 Task: Find connections with filter location Mangalore with filter topic #Selfhelpwith filter profile language Spanish with filter current company TUV India Pvt. Ltd. with filter school Vidyalankar Institute Of Technology with filter industry Retail Pharmacies with filter service category Mortgage Lending with filter keywords title Chemist
Action: Mouse moved to (471, 69)
Screenshot: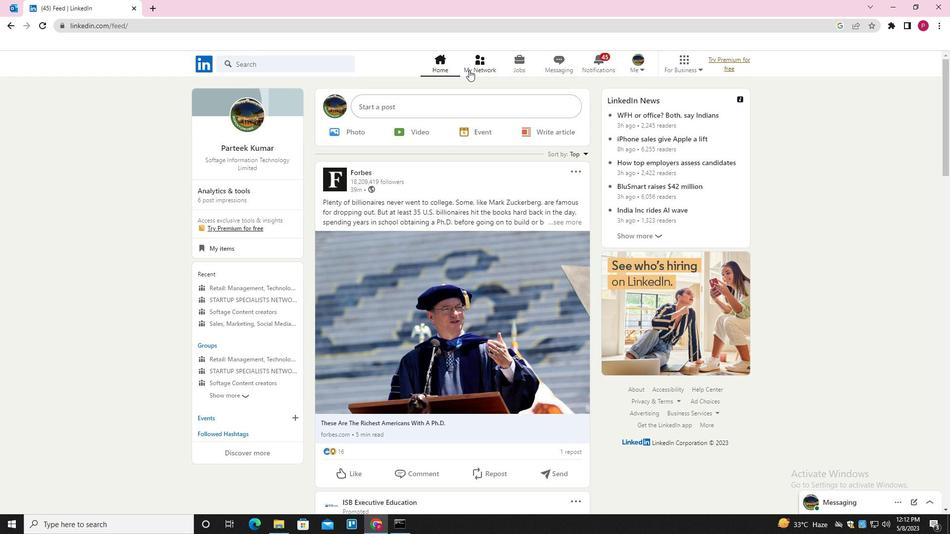 
Action: Mouse pressed left at (471, 69)
Screenshot: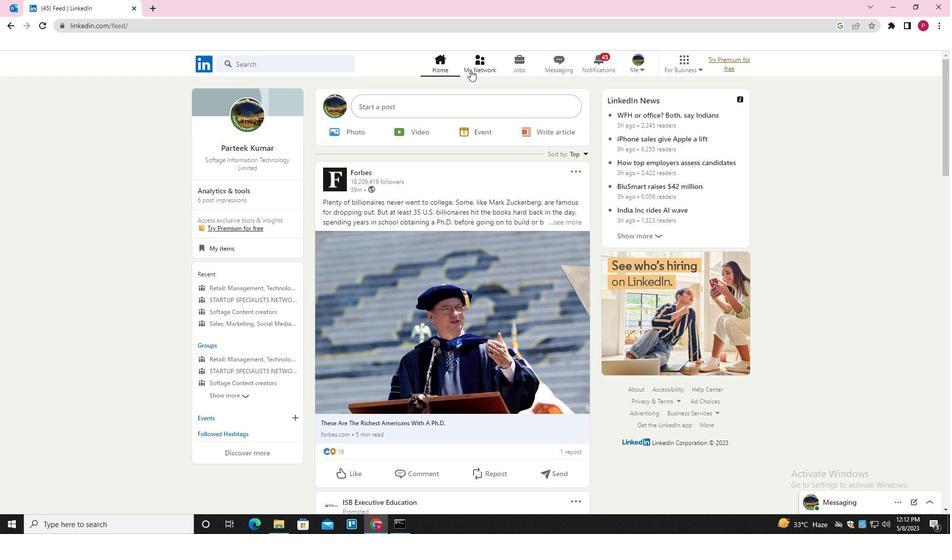 
Action: Mouse moved to (312, 115)
Screenshot: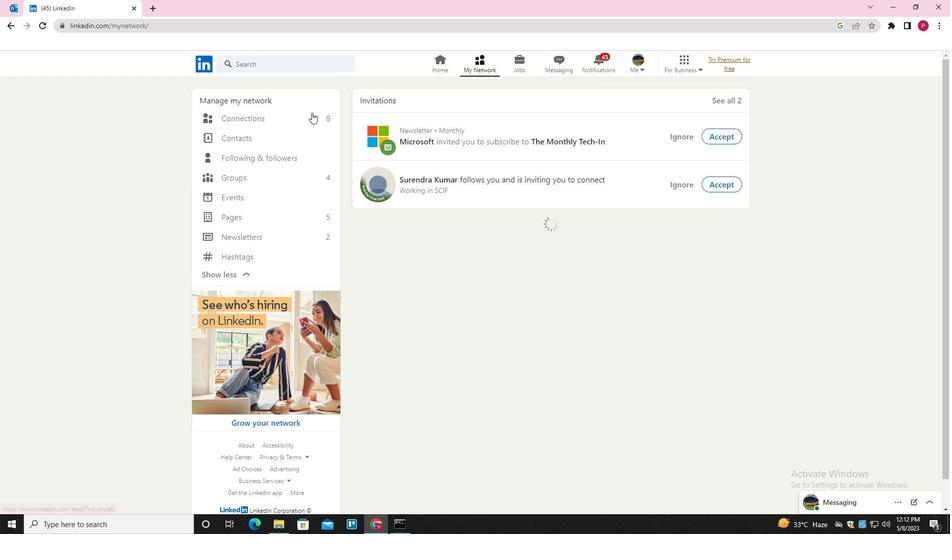 
Action: Mouse pressed left at (312, 115)
Screenshot: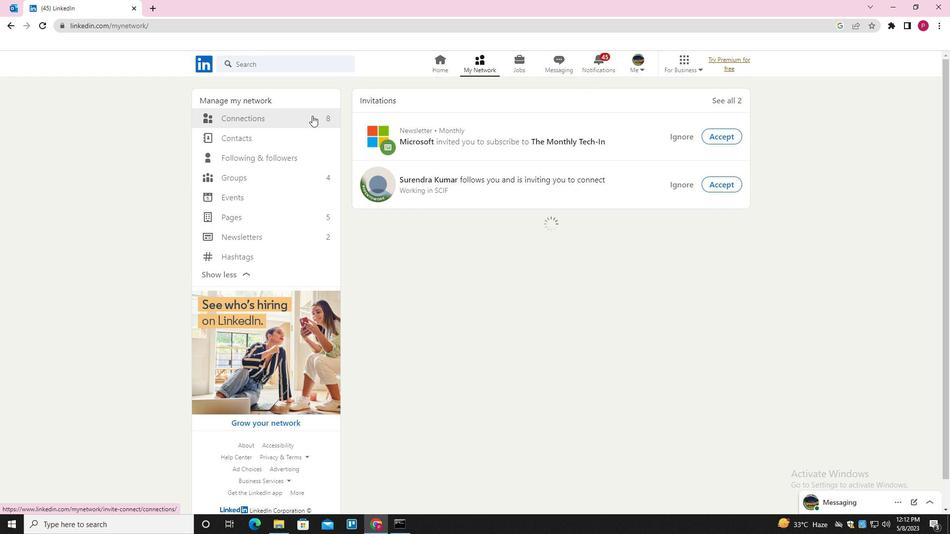 
Action: Mouse moved to (554, 120)
Screenshot: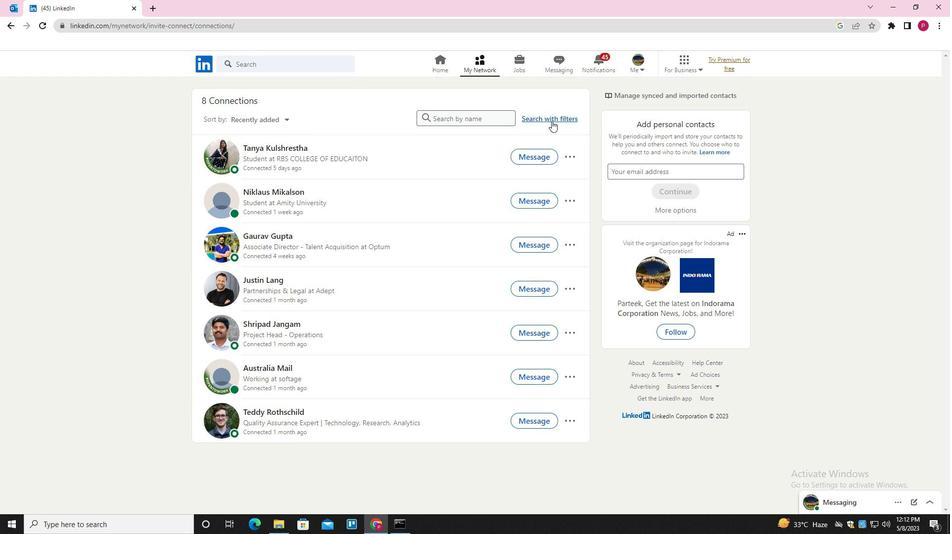 
Action: Mouse pressed left at (554, 120)
Screenshot: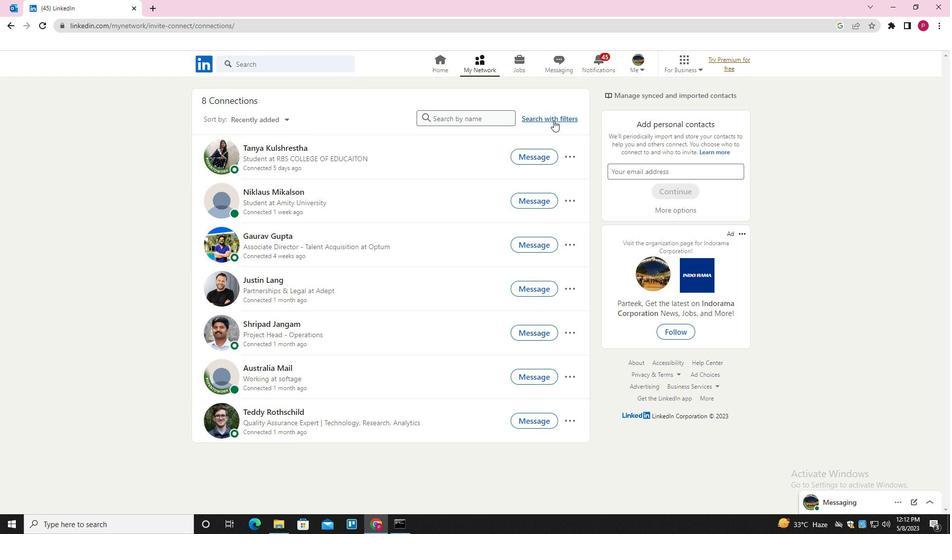 
Action: Mouse moved to (504, 92)
Screenshot: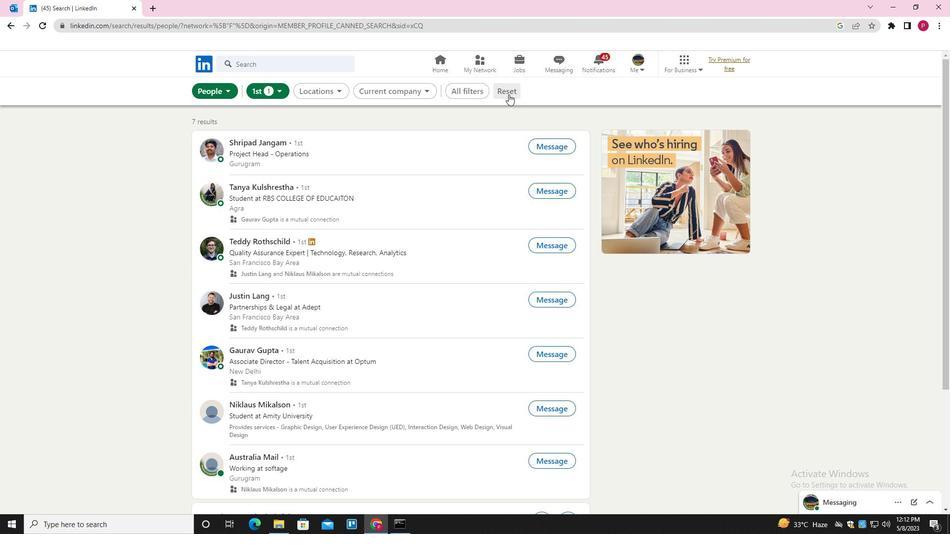 
Action: Mouse pressed left at (504, 92)
Screenshot: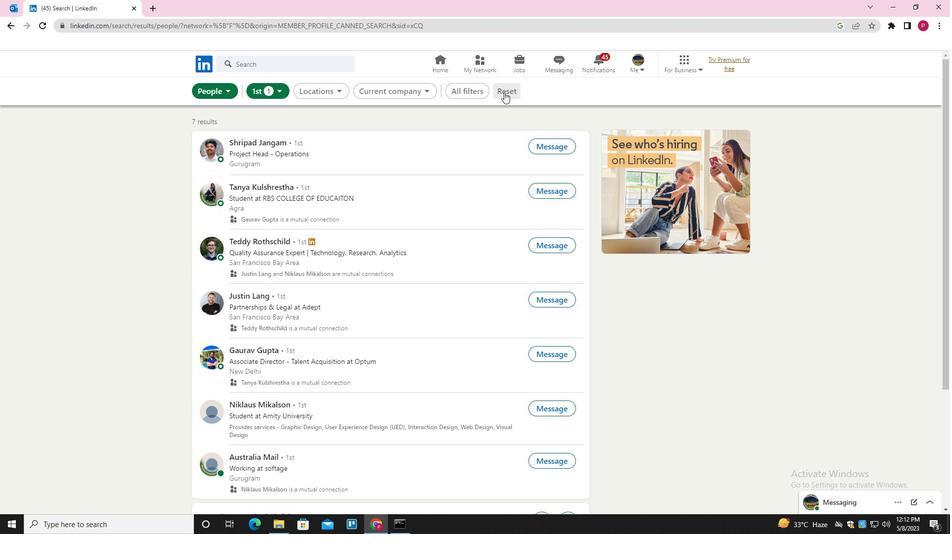 
Action: Mouse moved to (489, 92)
Screenshot: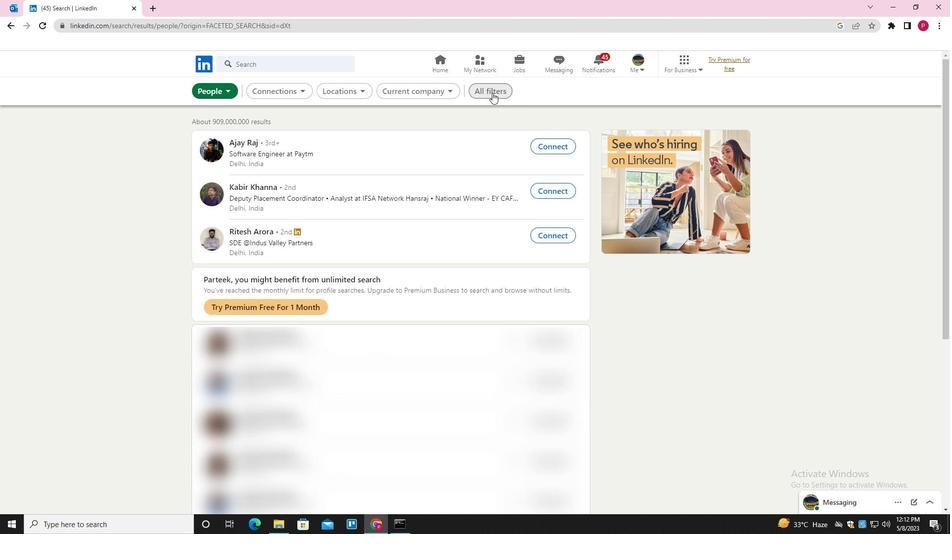 
Action: Mouse pressed left at (489, 92)
Screenshot: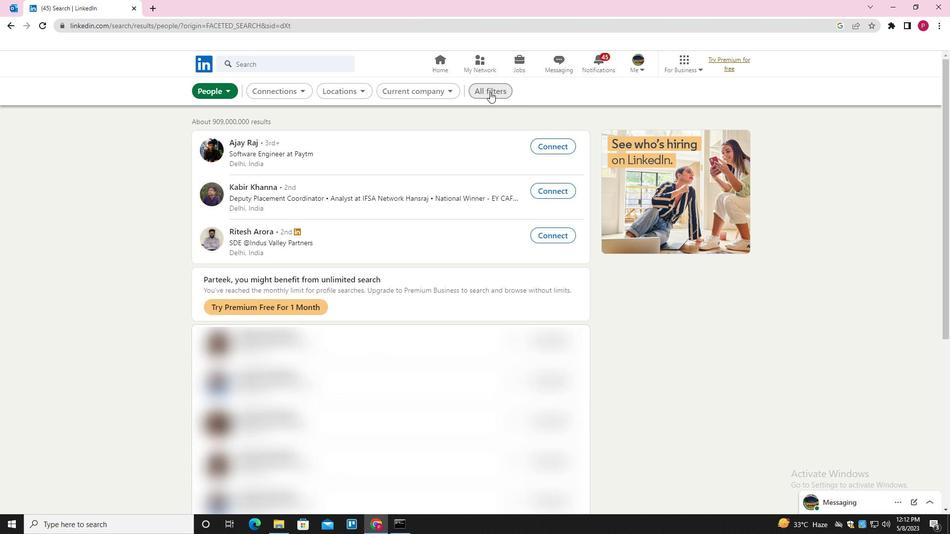 
Action: Mouse moved to (818, 255)
Screenshot: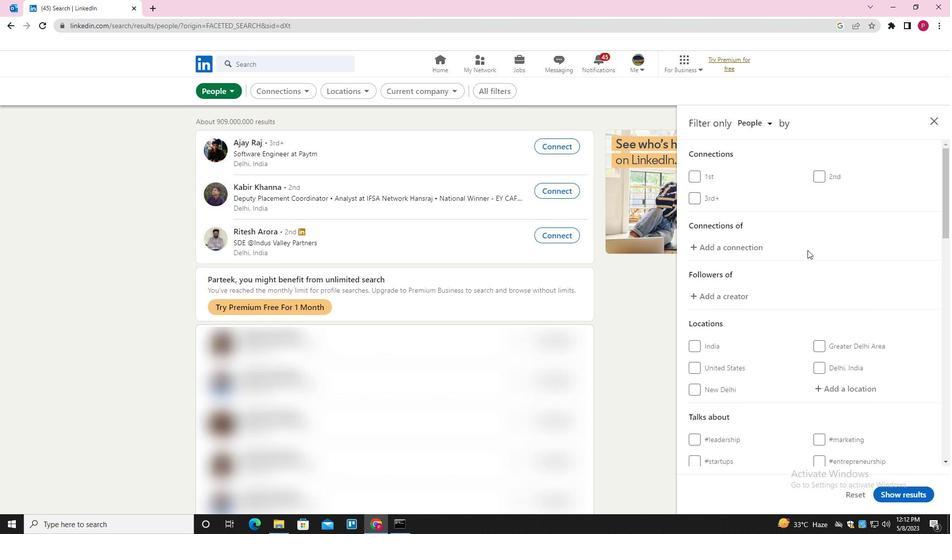 
Action: Mouse scrolled (818, 254) with delta (0, 0)
Screenshot: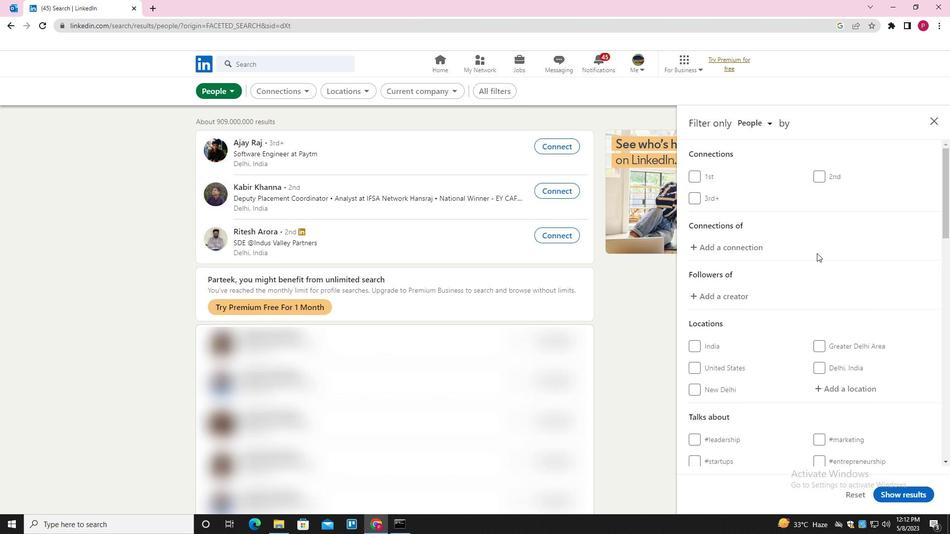 
Action: Mouse moved to (818, 256)
Screenshot: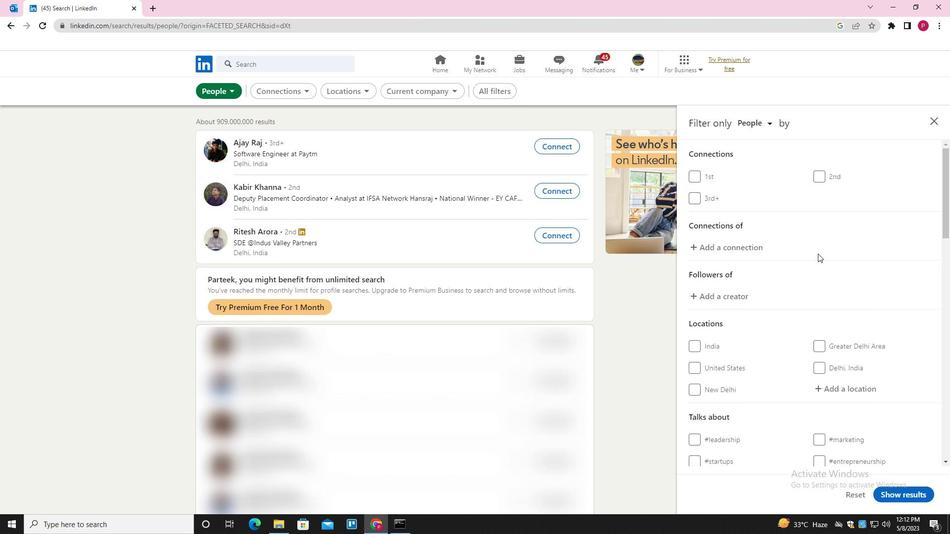 
Action: Mouse scrolled (818, 255) with delta (0, 0)
Screenshot: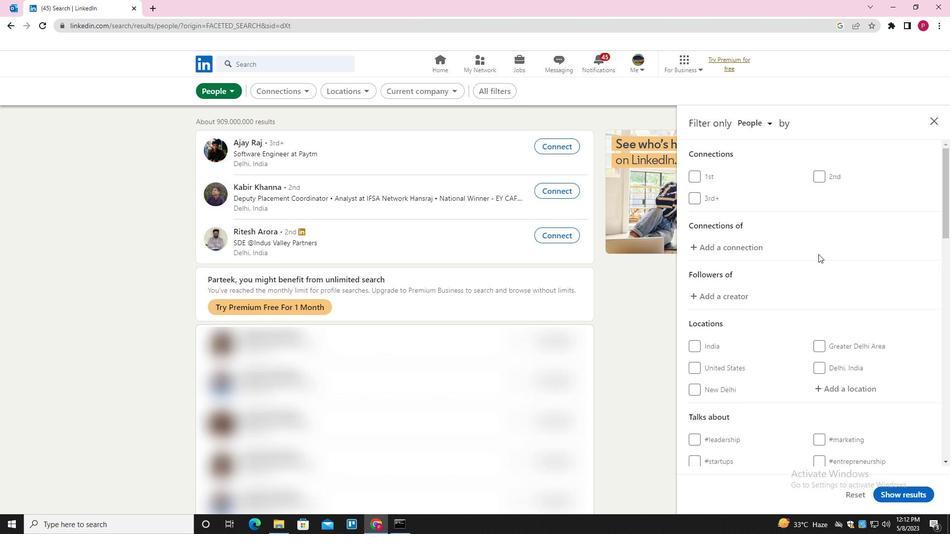 
Action: Mouse moved to (844, 287)
Screenshot: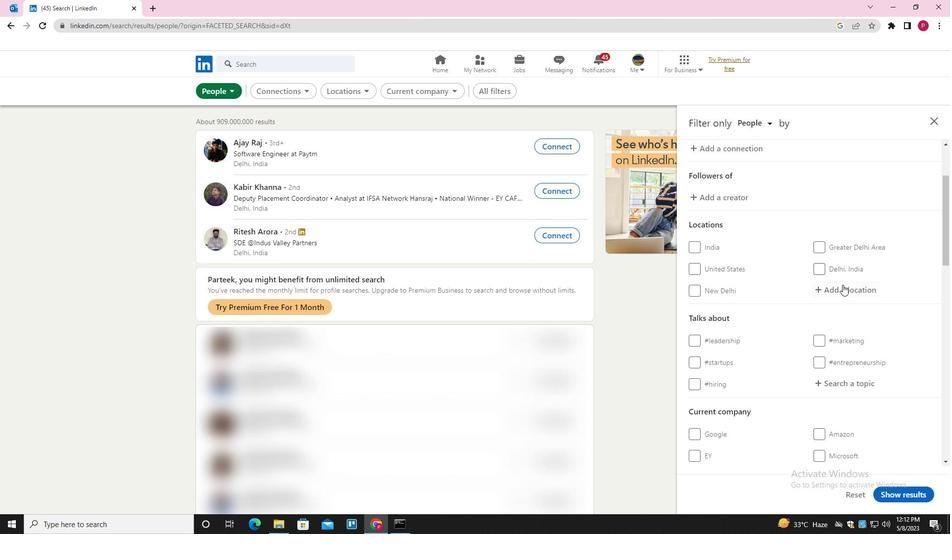 
Action: Mouse pressed left at (844, 287)
Screenshot: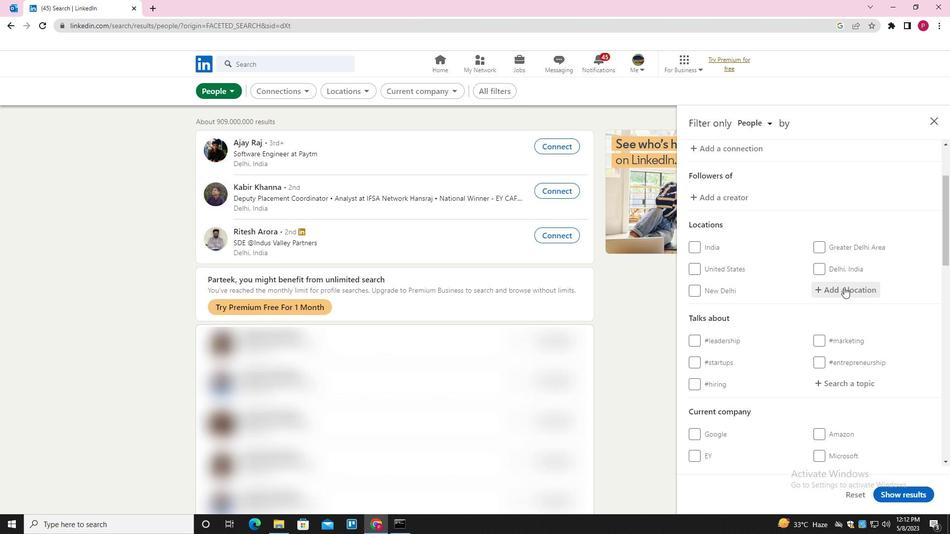 
Action: Mouse moved to (727, 362)
Screenshot: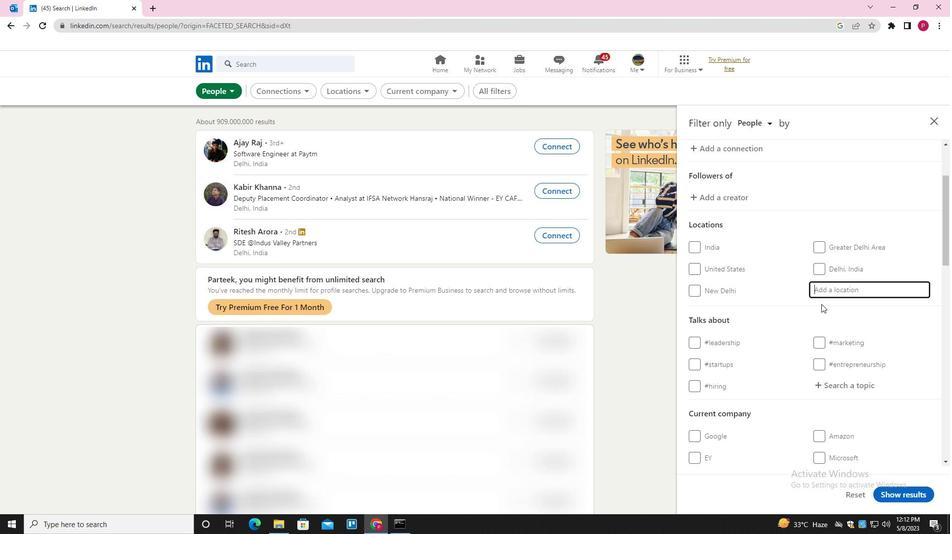 
Action: Key pressed <Key.shift>MANGALORE<Key.down><Key.enter>
Screenshot: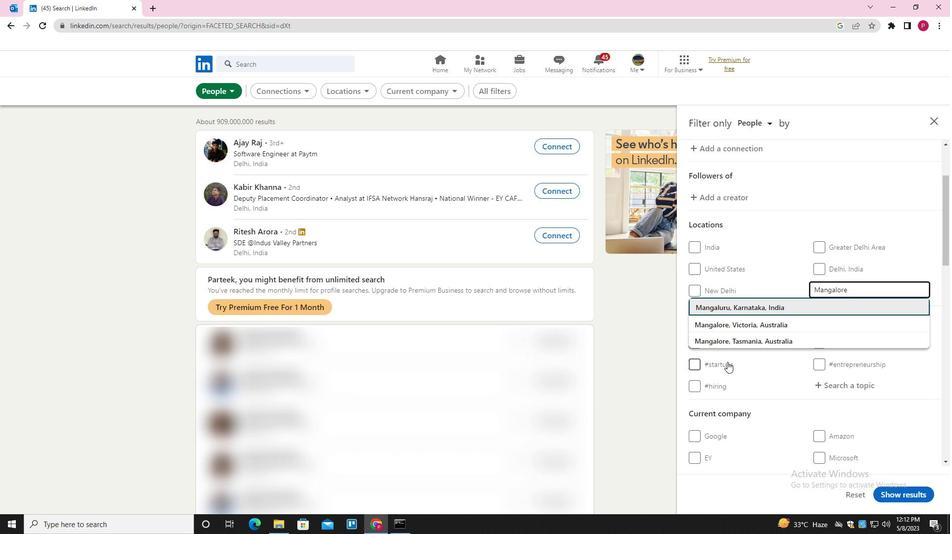 
Action: Mouse moved to (815, 268)
Screenshot: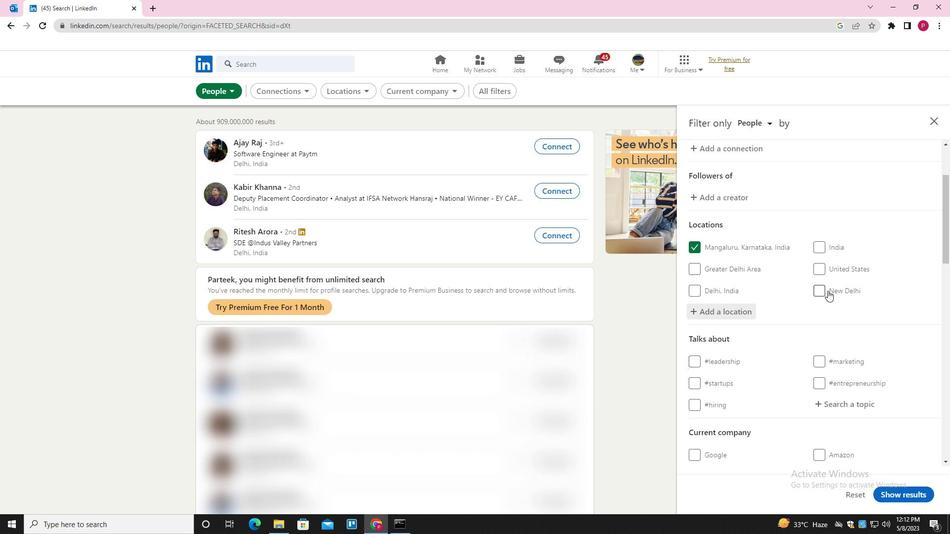 
Action: Mouse scrolled (815, 267) with delta (0, 0)
Screenshot: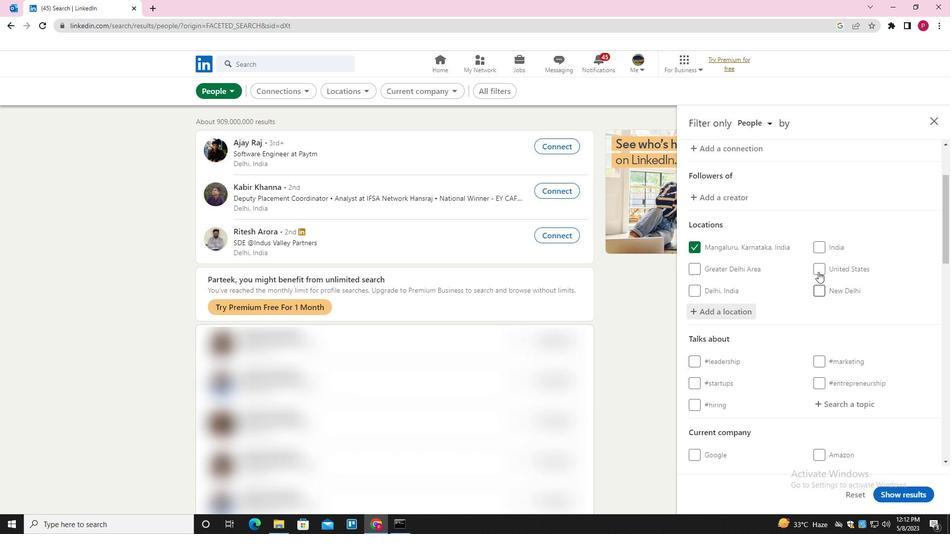 
Action: Mouse scrolled (815, 267) with delta (0, 0)
Screenshot: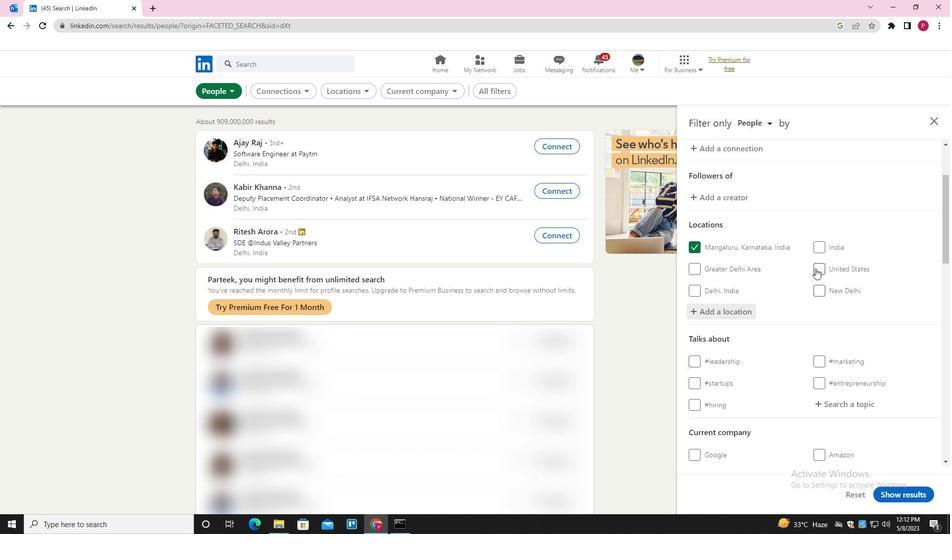
Action: Mouse moved to (815, 267)
Screenshot: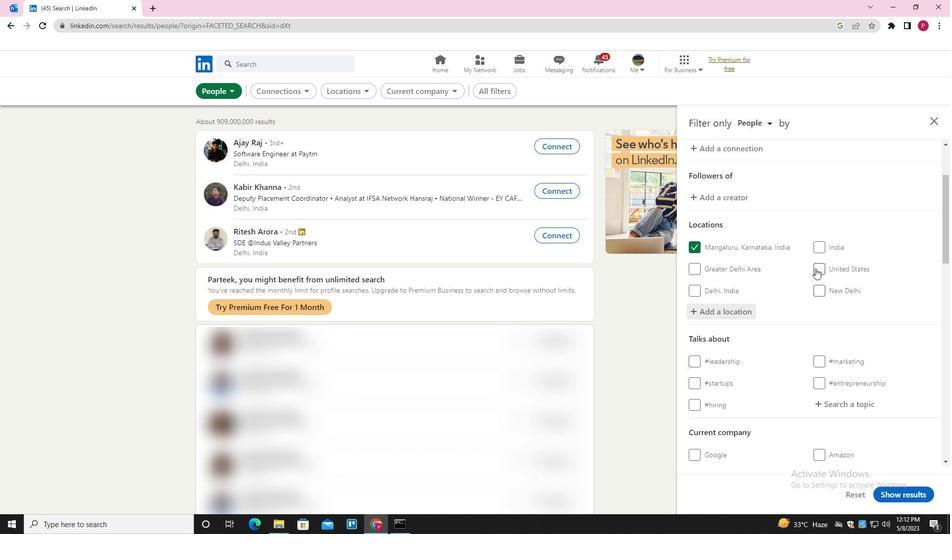 
Action: Mouse scrolled (815, 267) with delta (0, 0)
Screenshot: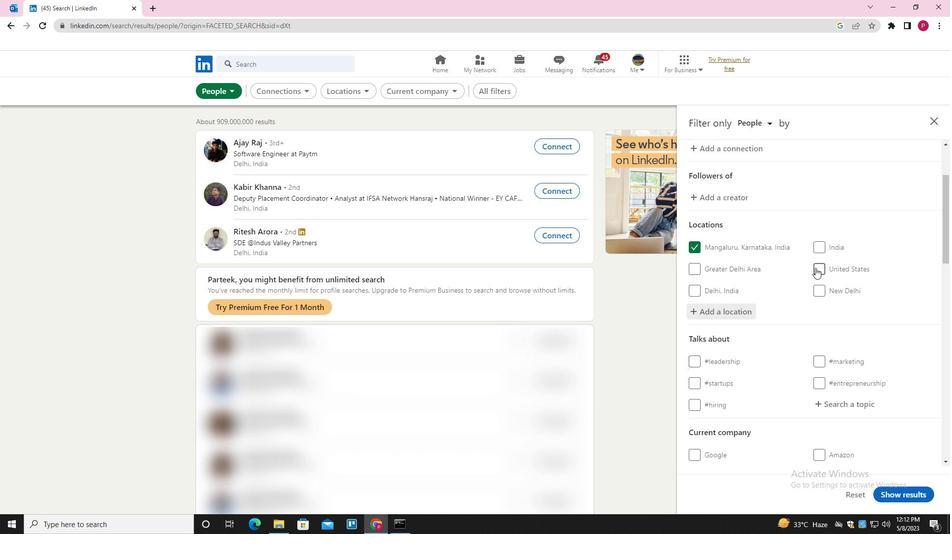 
Action: Mouse scrolled (815, 267) with delta (0, 0)
Screenshot: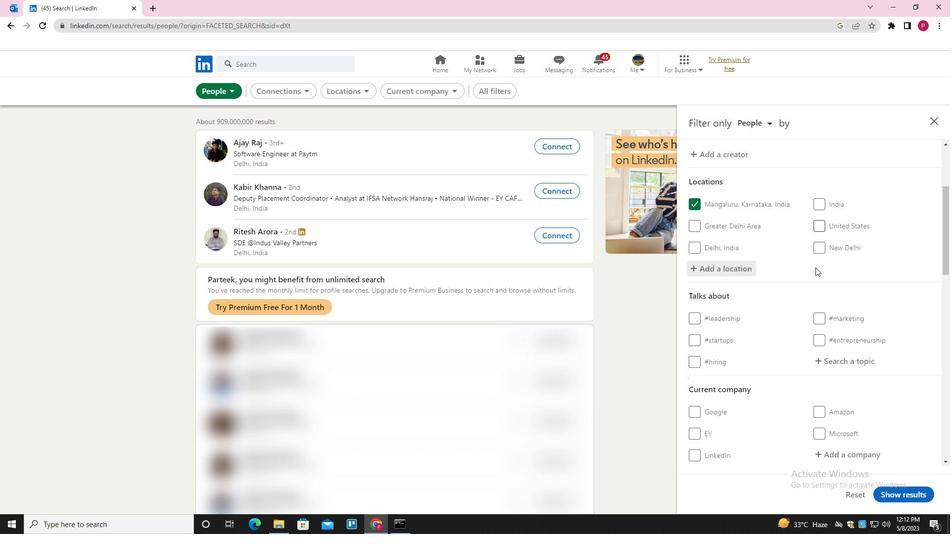 
Action: Mouse moved to (837, 203)
Screenshot: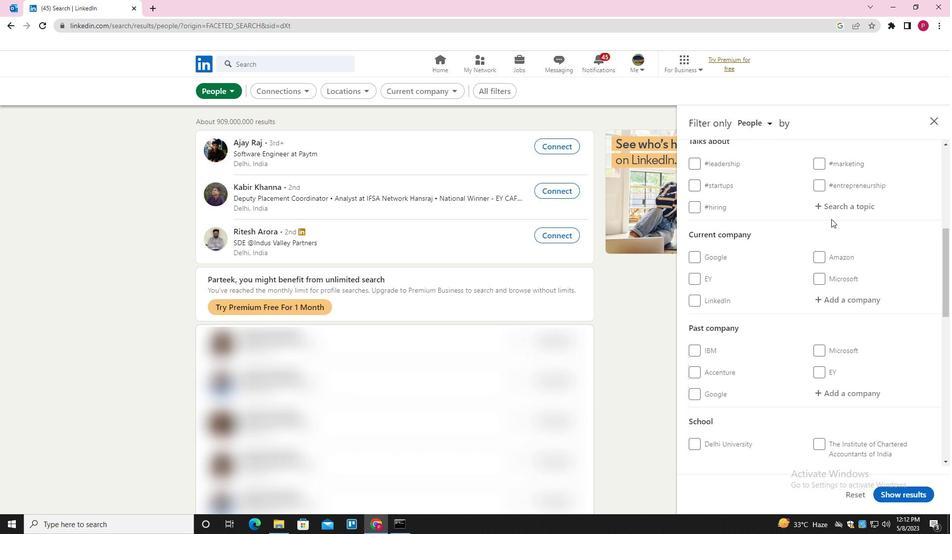 
Action: Mouse pressed left at (837, 203)
Screenshot: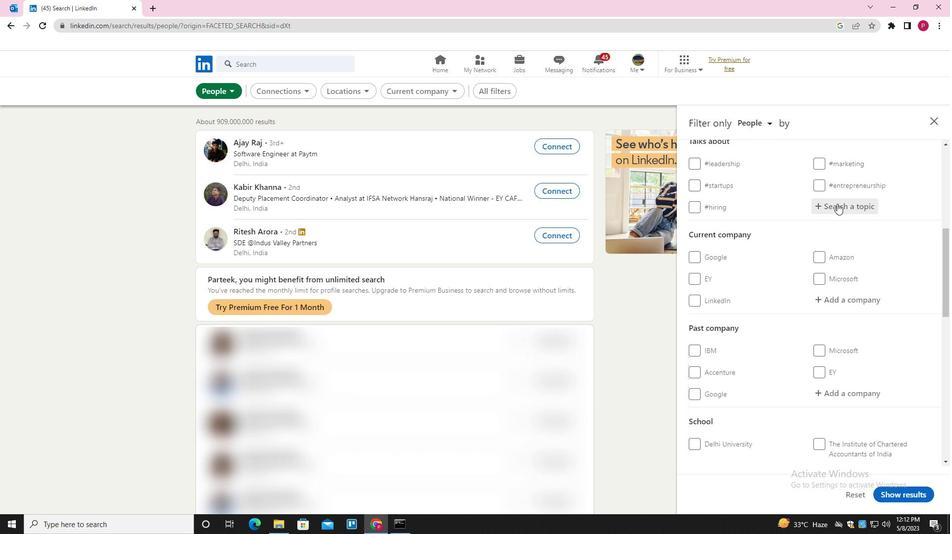 
Action: Mouse moved to (838, 224)
Screenshot: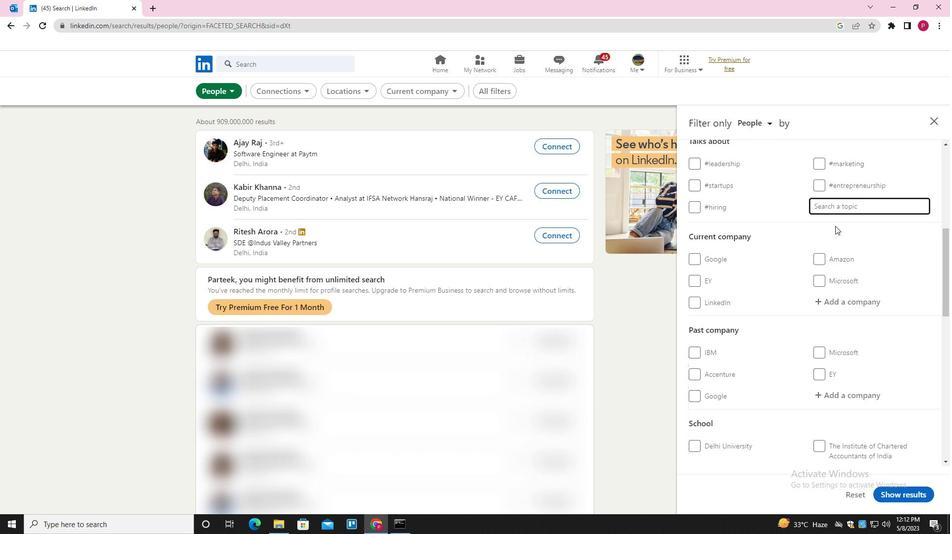 
Action: Key pressed SELFHELP<Key.down><Key.enter>
Screenshot: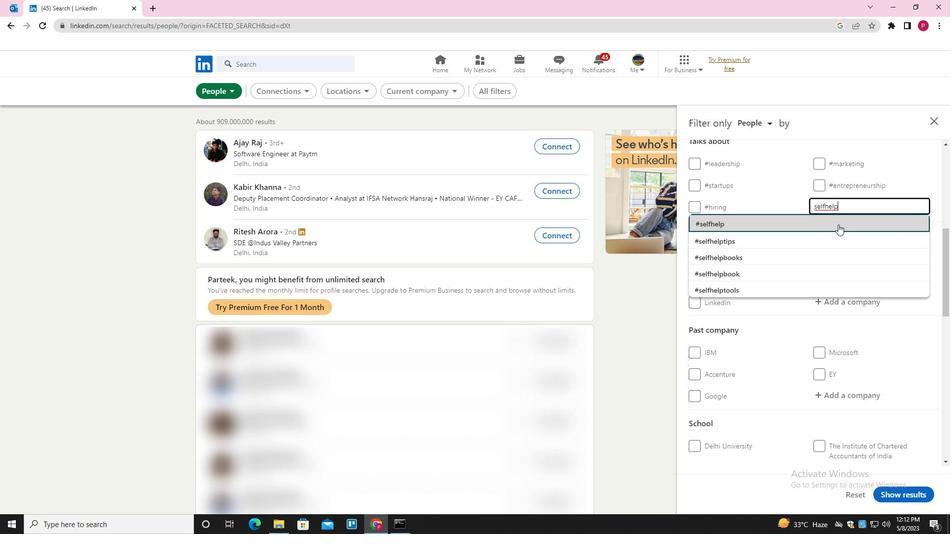 
Action: Mouse moved to (820, 246)
Screenshot: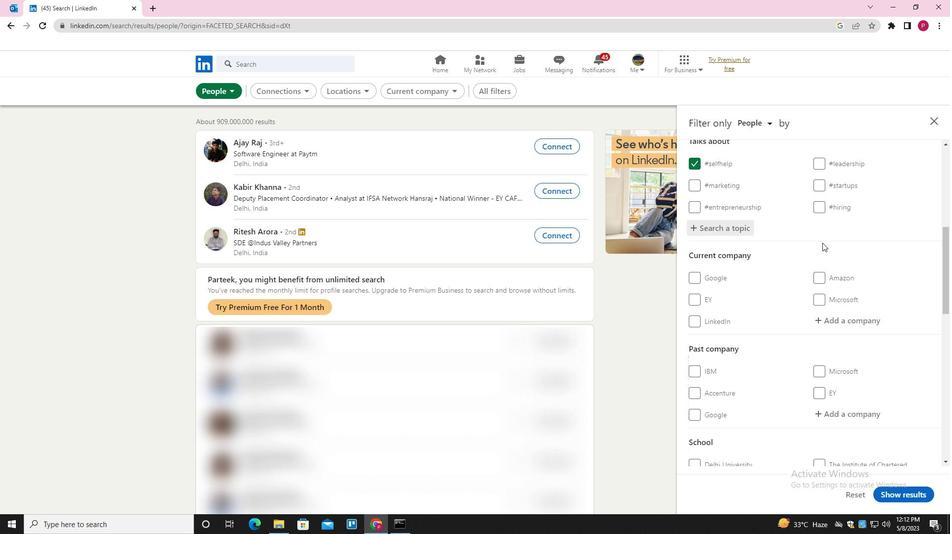 
Action: Mouse scrolled (820, 245) with delta (0, 0)
Screenshot: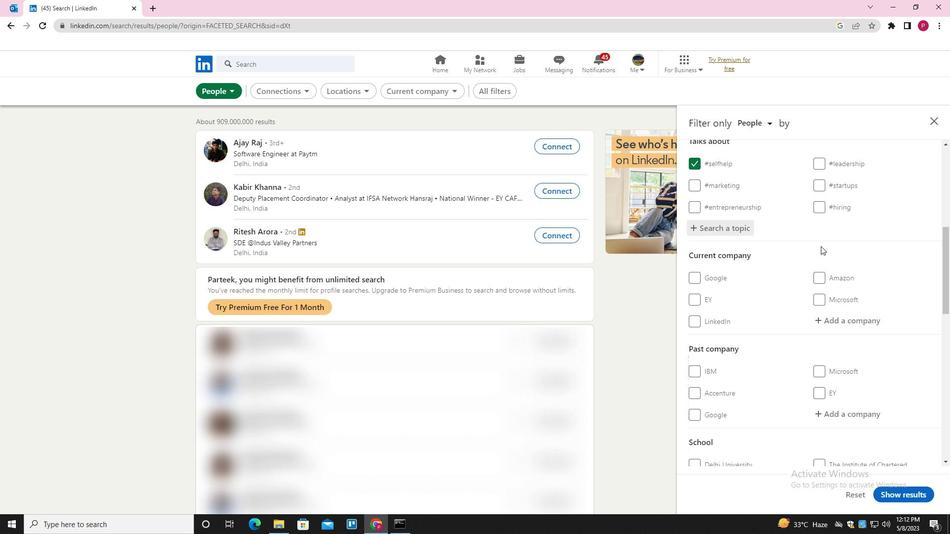 
Action: Mouse scrolled (820, 245) with delta (0, 0)
Screenshot: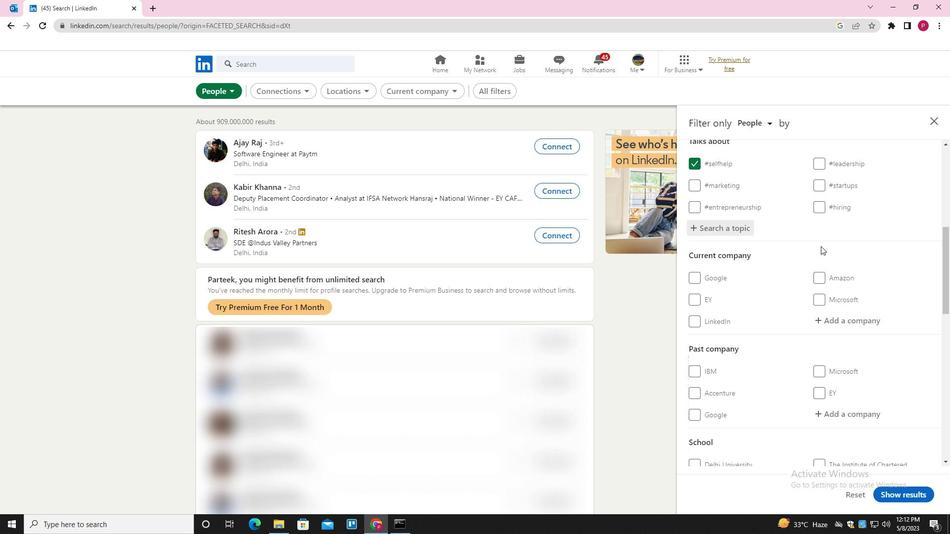 
Action: Mouse scrolled (820, 245) with delta (0, 0)
Screenshot: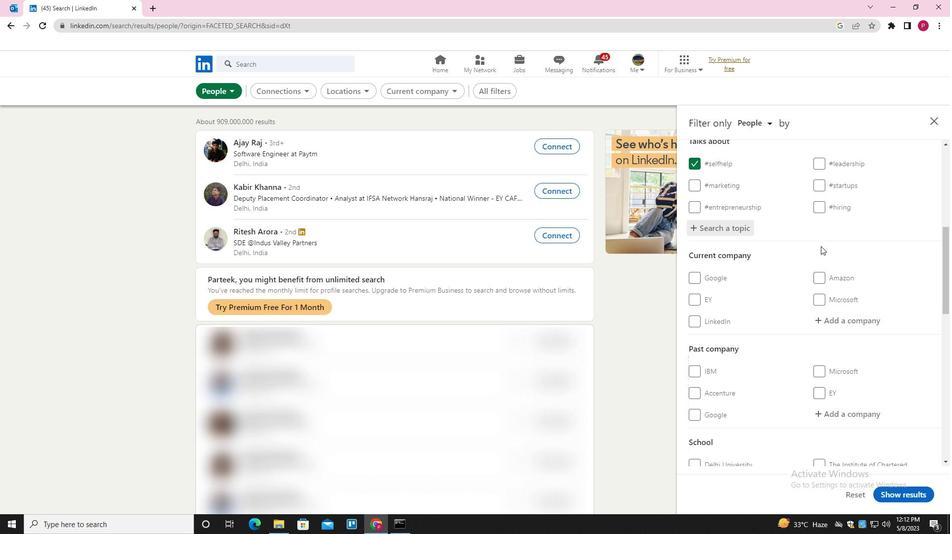 
Action: Mouse scrolled (820, 245) with delta (0, 0)
Screenshot: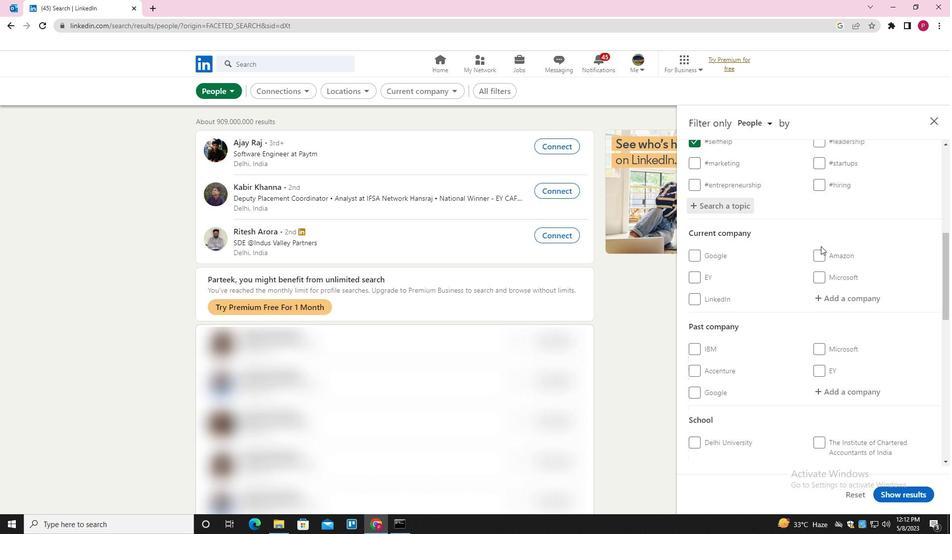 
Action: Mouse scrolled (820, 245) with delta (0, 0)
Screenshot: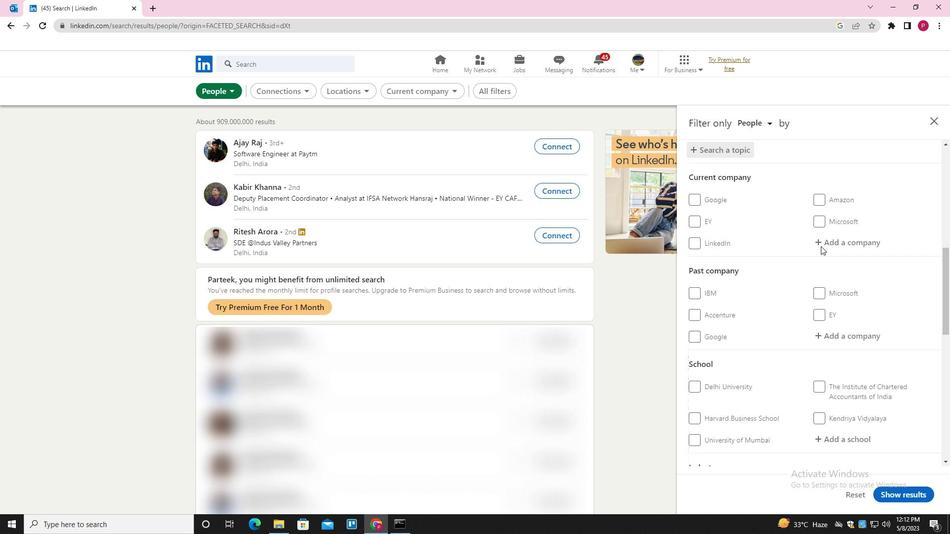 
Action: Mouse moved to (765, 266)
Screenshot: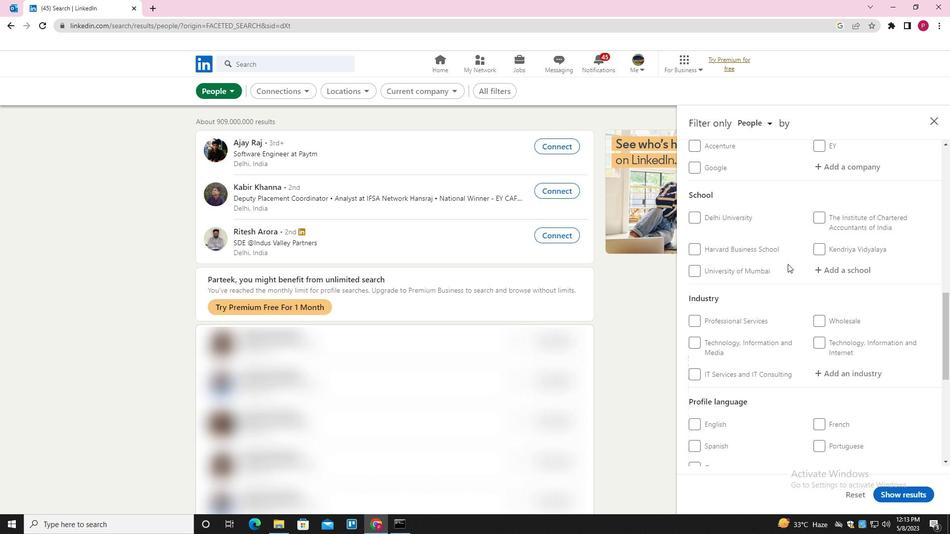 
Action: Mouse scrolled (765, 266) with delta (0, 0)
Screenshot: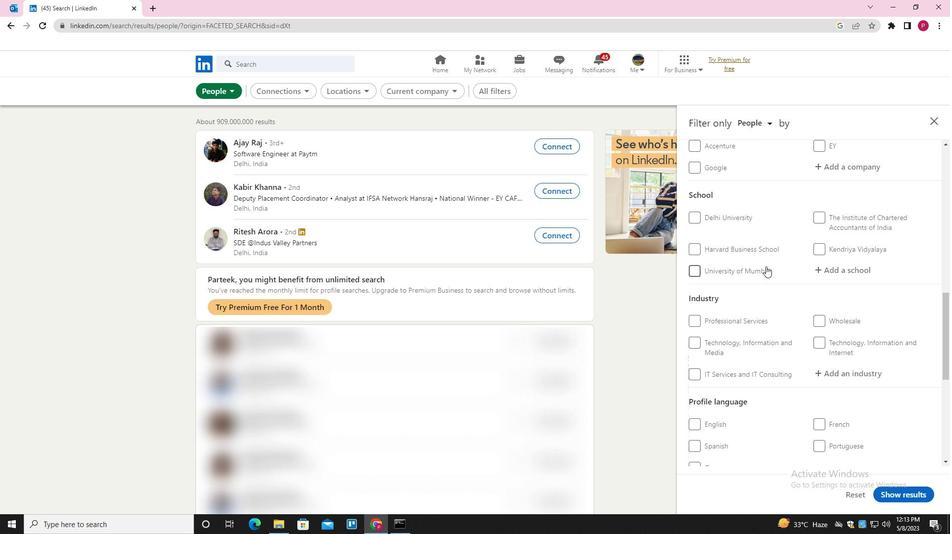 
Action: Mouse scrolled (765, 266) with delta (0, 0)
Screenshot: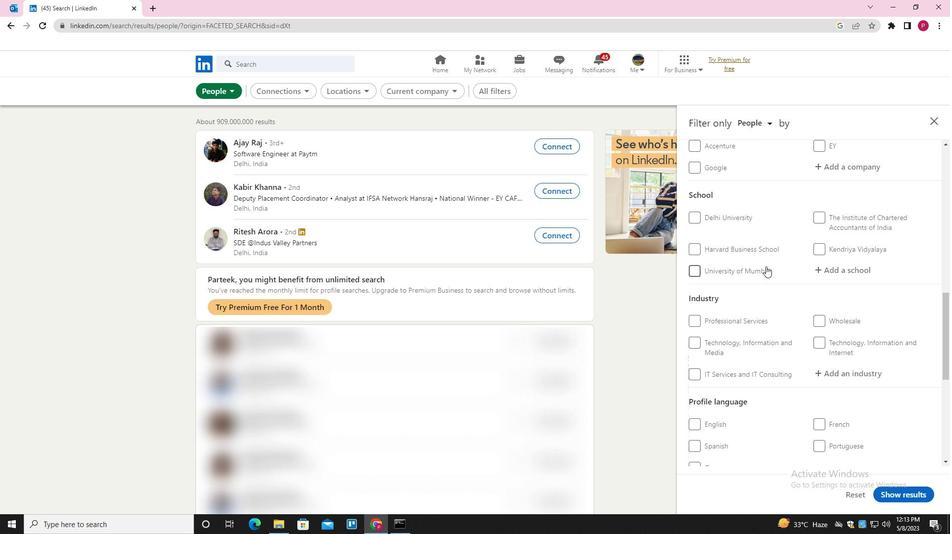 
Action: Mouse scrolled (765, 266) with delta (0, 0)
Screenshot: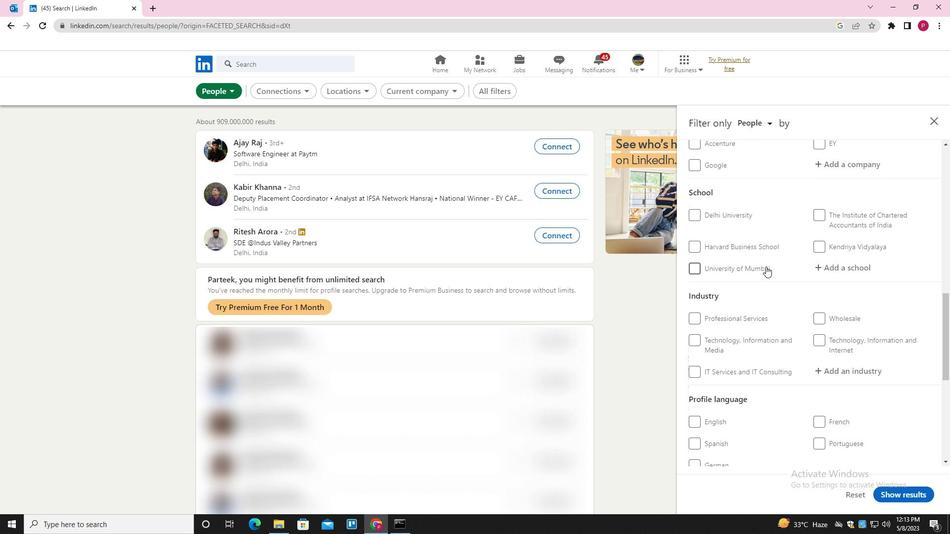 
Action: Mouse scrolled (765, 266) with delta (0, 0)
Screenshot: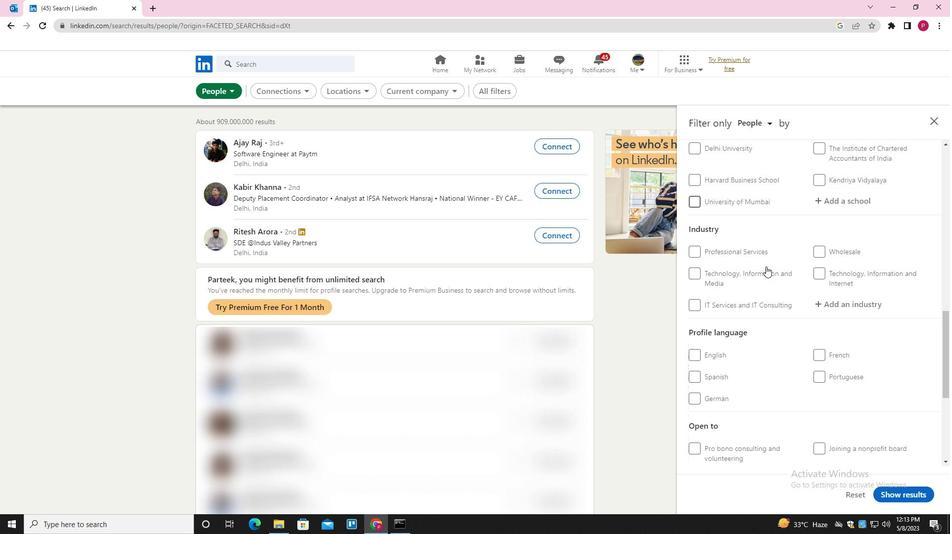 
Action: Mouse moved to (710, 251)
Screenshot: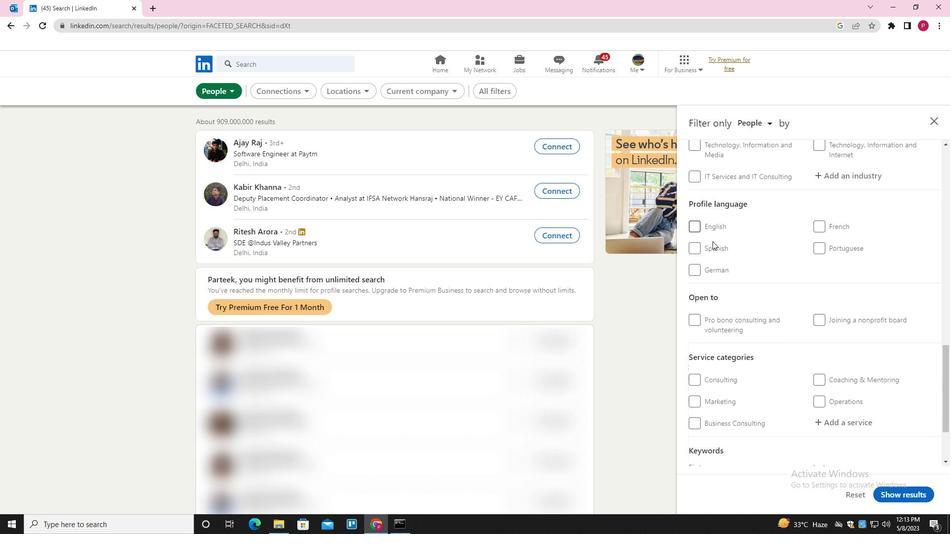 
Action: Mouse pressed left at (710, 251)
Screenshot: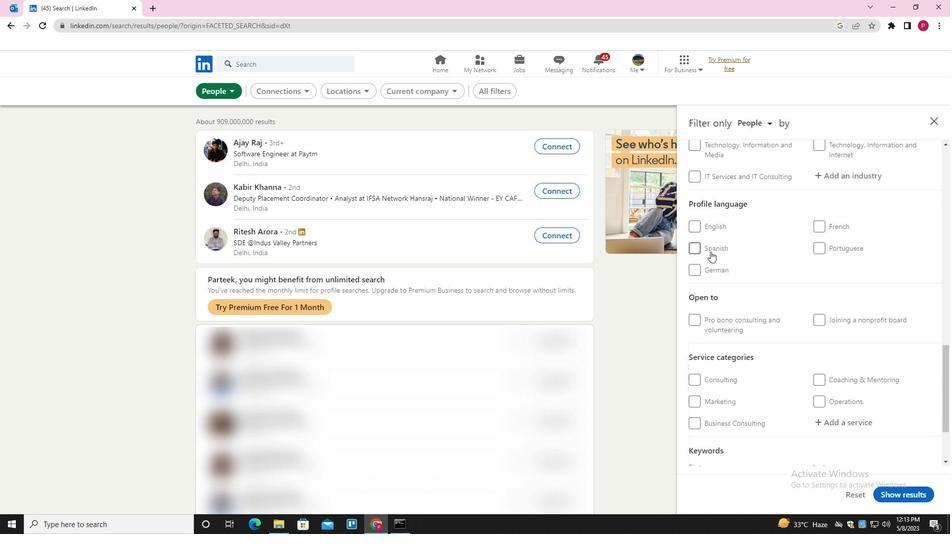 
Action: Mouse moved to (770, 270)
Screenshot: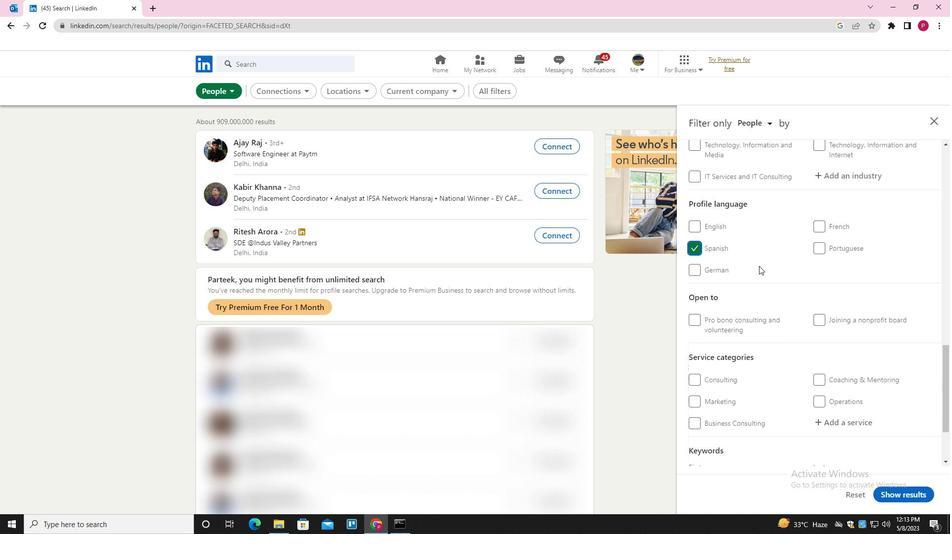 
Action: Mouse scrolled (770, 270) with delta (0, 0)
Screenshot: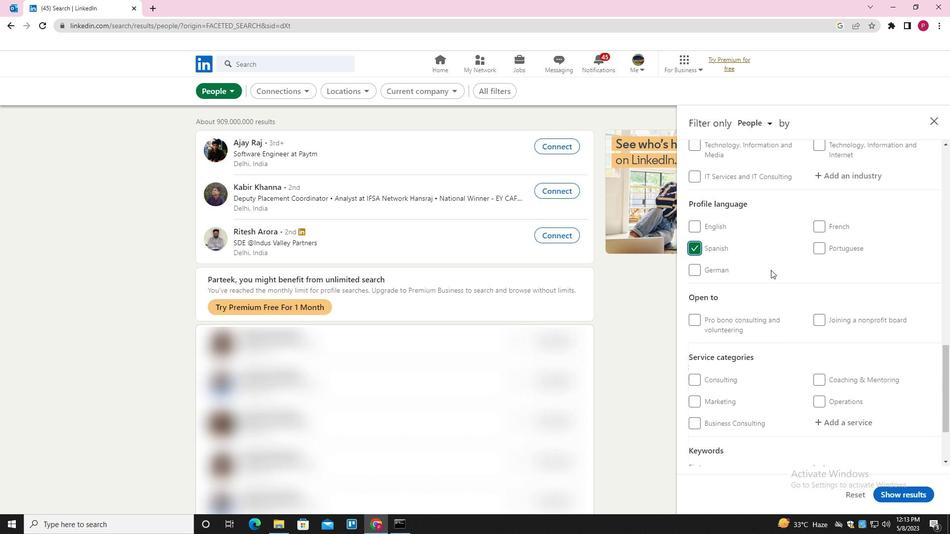 
Action: Mouse scrolled (770, 270) with delta (0, 0)
Screenshot: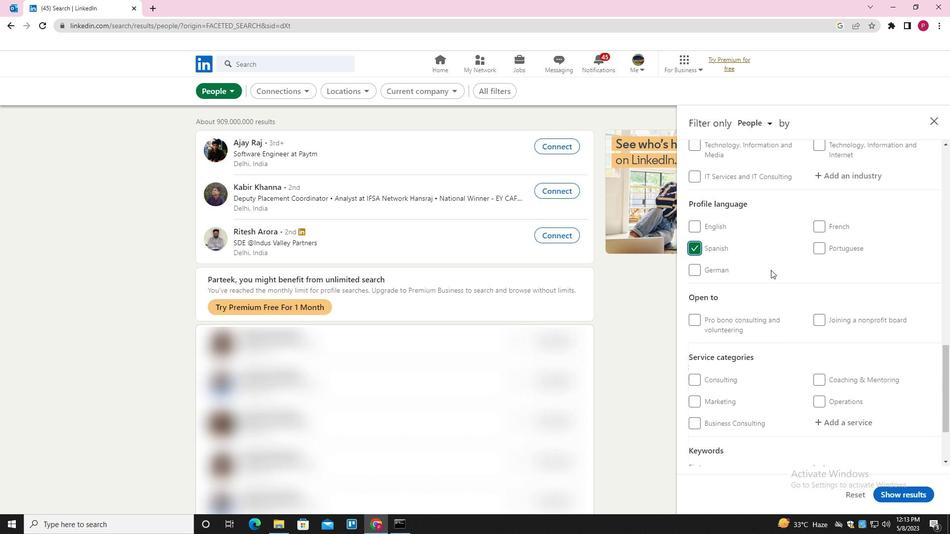 
Action: Mouse scrolled (770, 270) with delta (0, 0)
Screenshot: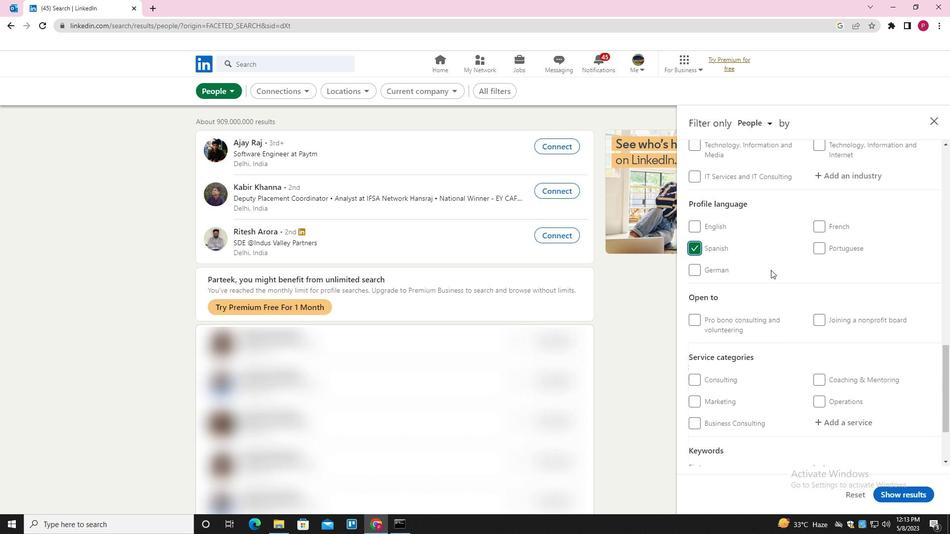 
Action: Mouse scrolled (770, 270) with delta (0, 0)
Screenshot: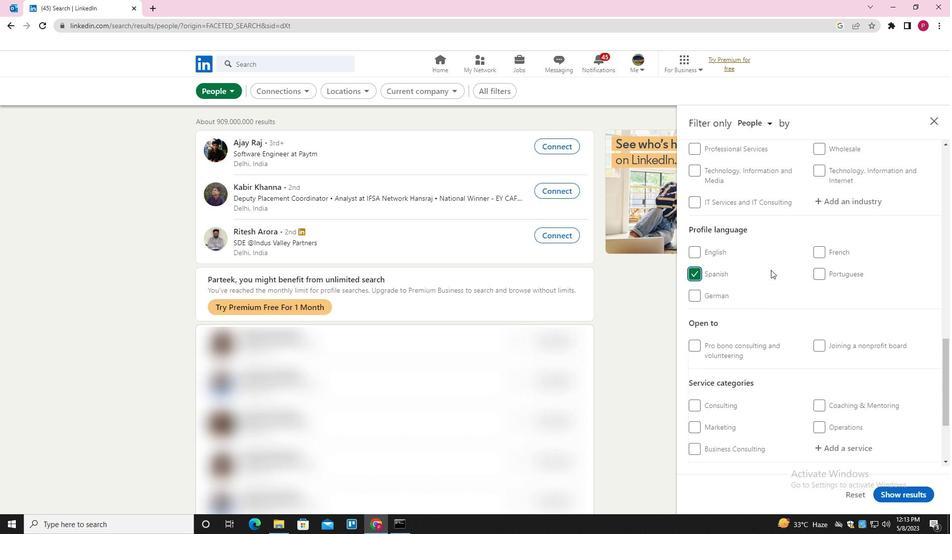 
Action: Mouse scrolled (770, 270) with delta (0, 0)
Screenshot: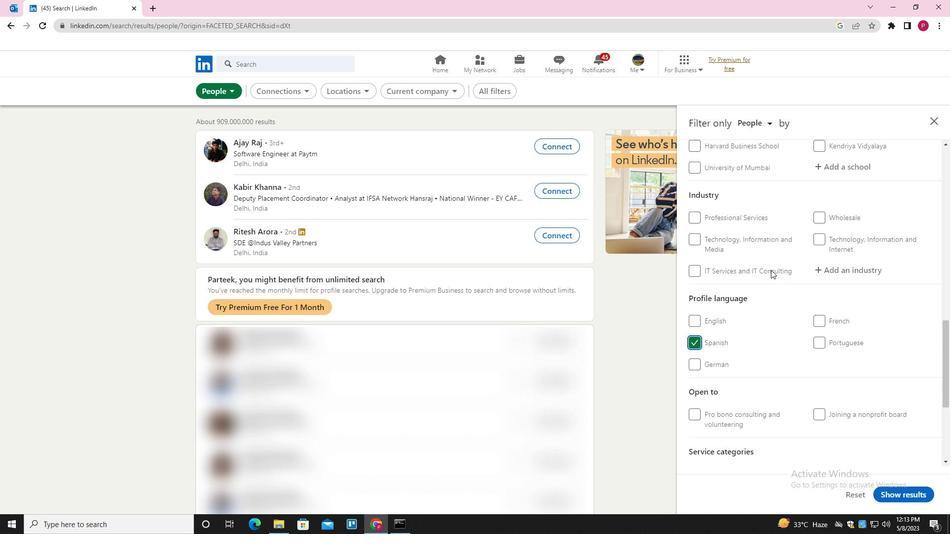 
Action: Mouse scrolled (770, 270) with delta (0, 0)
Screenshot: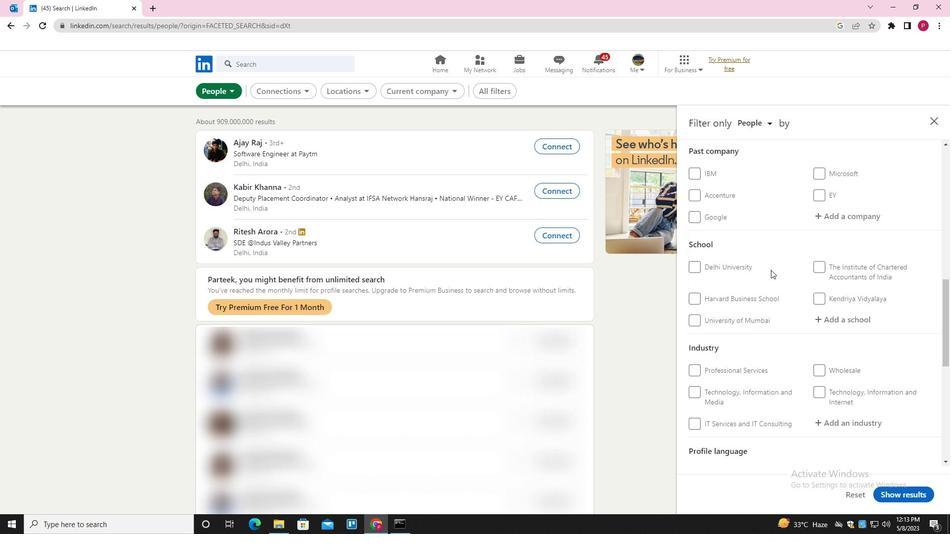 
Action: Mouse scrolled (770, 270) with delta (0, 0)
Screenshot: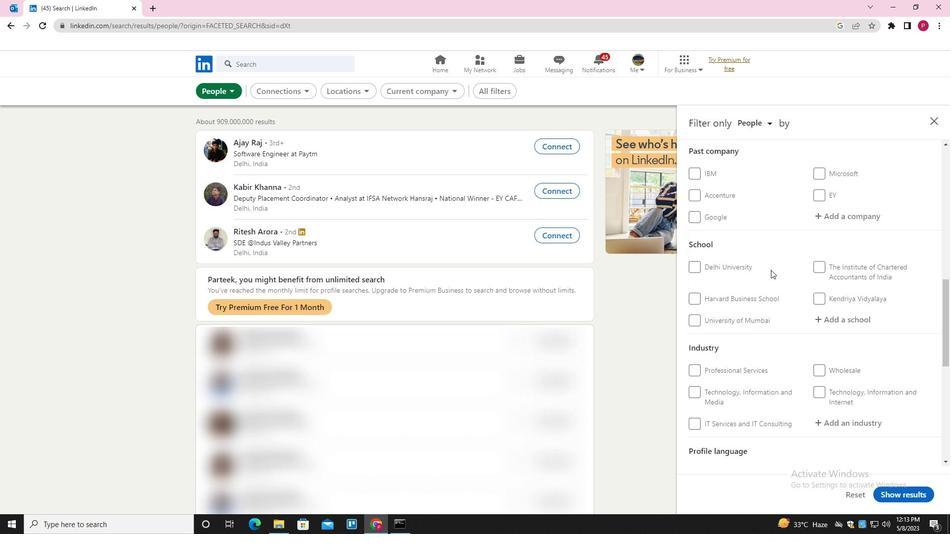 
Action: Mouse scrolled (770, 270) with delta (0, 0)
Screenshot: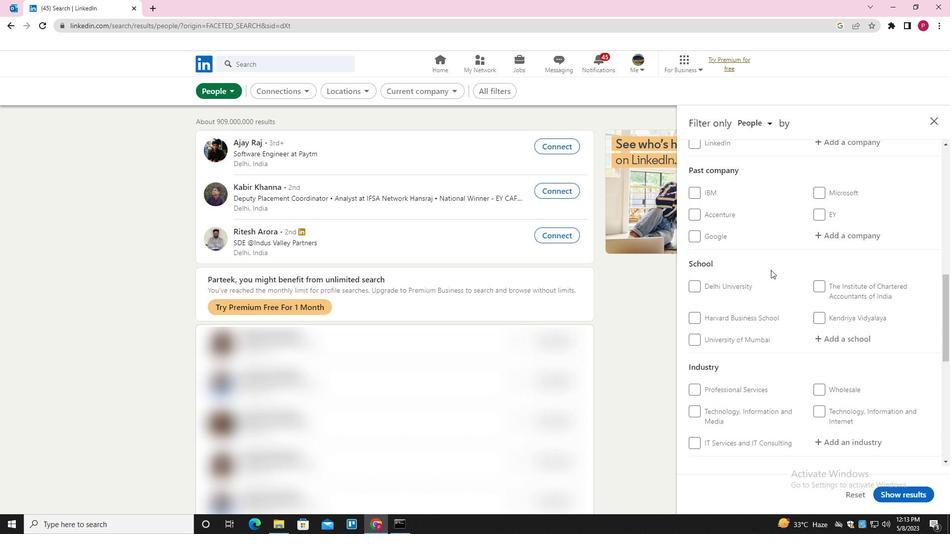 
Action: Mouse moved to (856, 272)
Screenshot: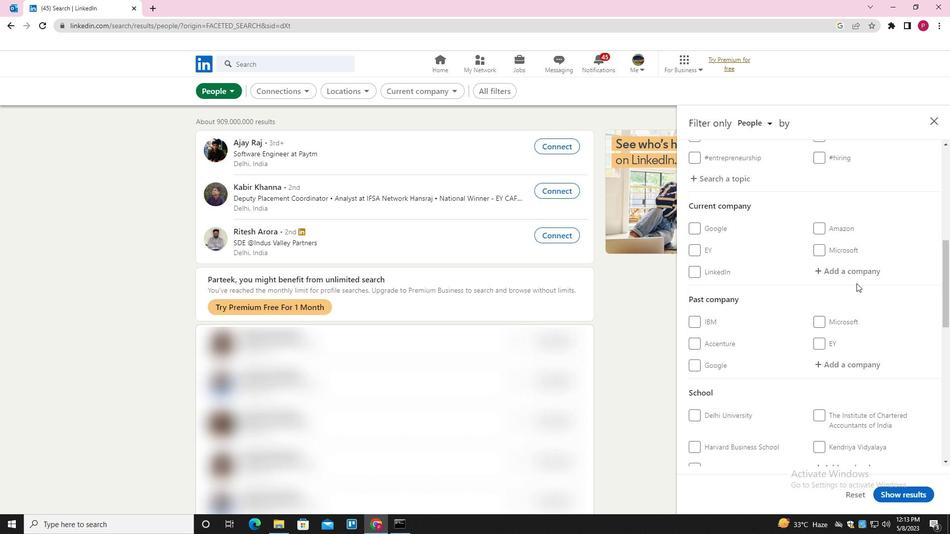 
Action: Mouse pressed left at (856, 272)
Screenshot: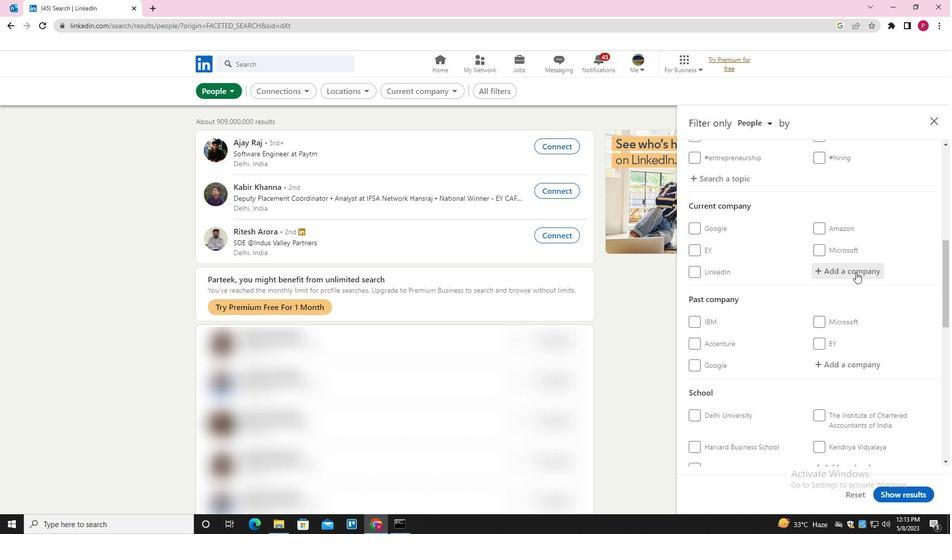 
Action: Mouse moved to (856, 270)
Screenshot: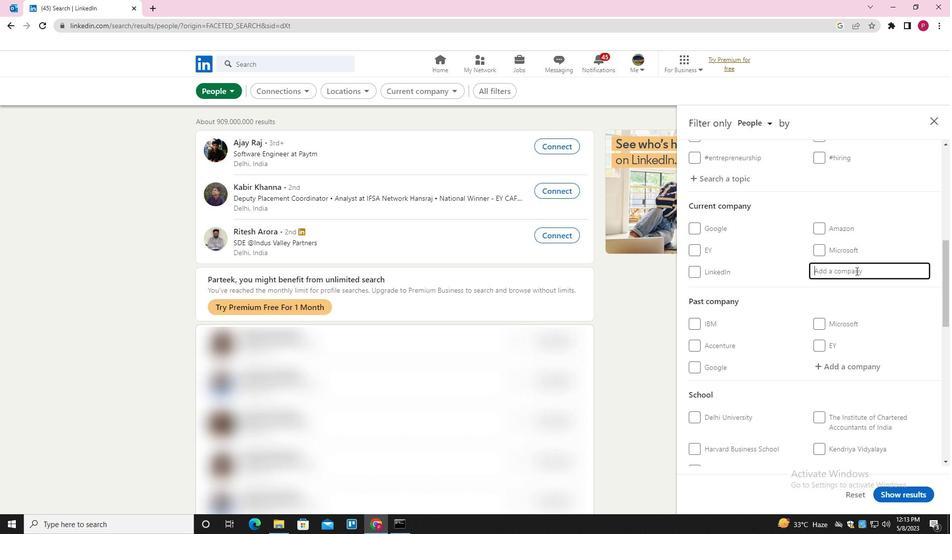 
Action: Key pressed <Key.shift>TUV<Key.space><Key.shift><Key.shift><Key.shift><Key.shift><Key.shift><Key.shift>INS<Key.backspace>DIA<Key.space><Key.down><Key.enter>
Screenshot: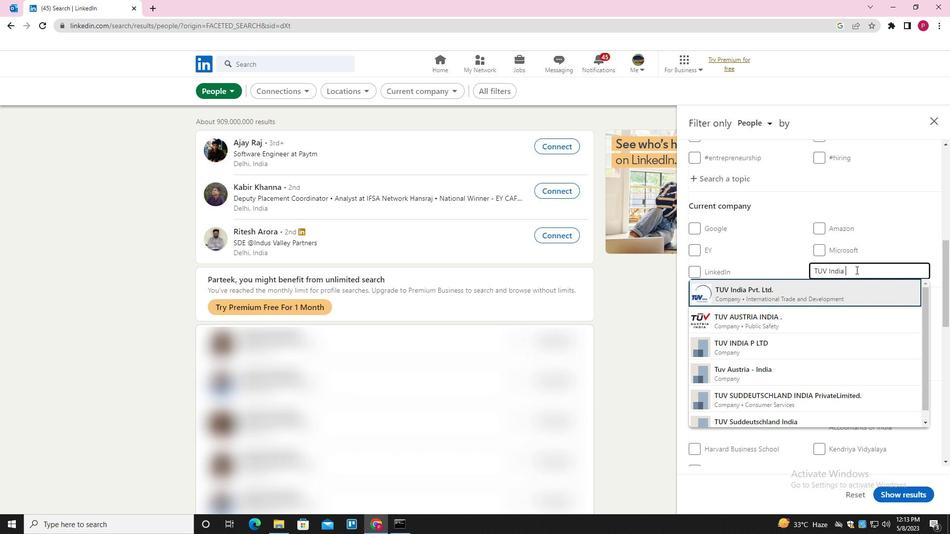 
Action: Mouse moved to (809, 279)
Screenshot: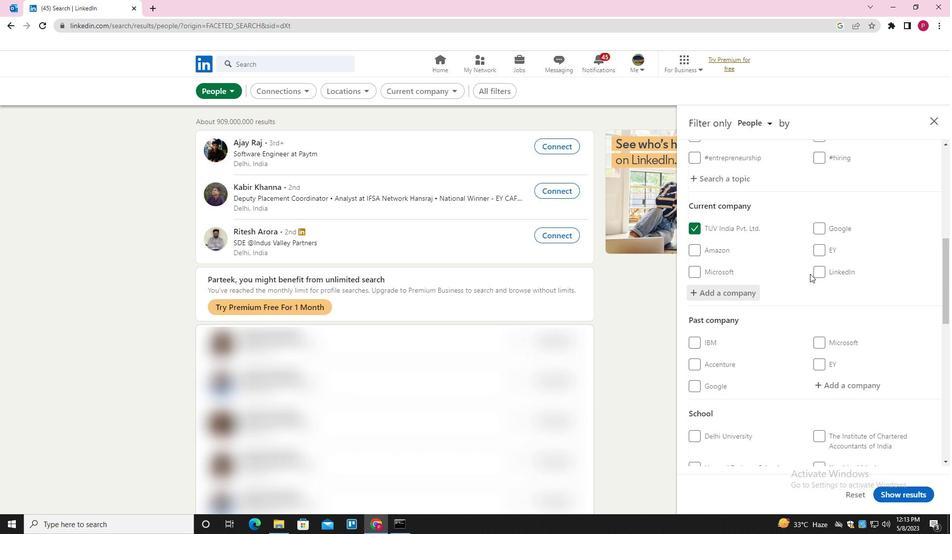 
Action: Mouse scrolled (809, 278) with delta (0, 0)
Screenshot: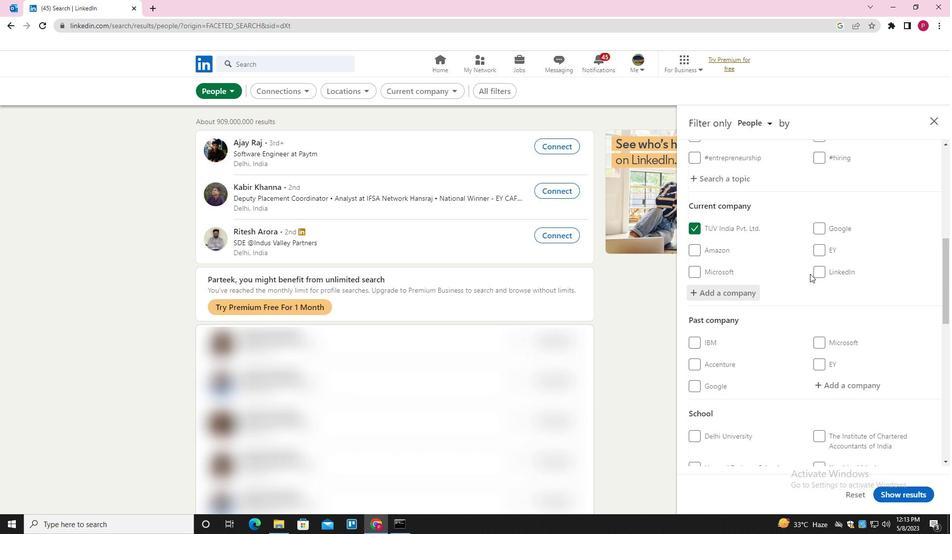 
Action: Mouse moved to (809, 280)
Screenshot: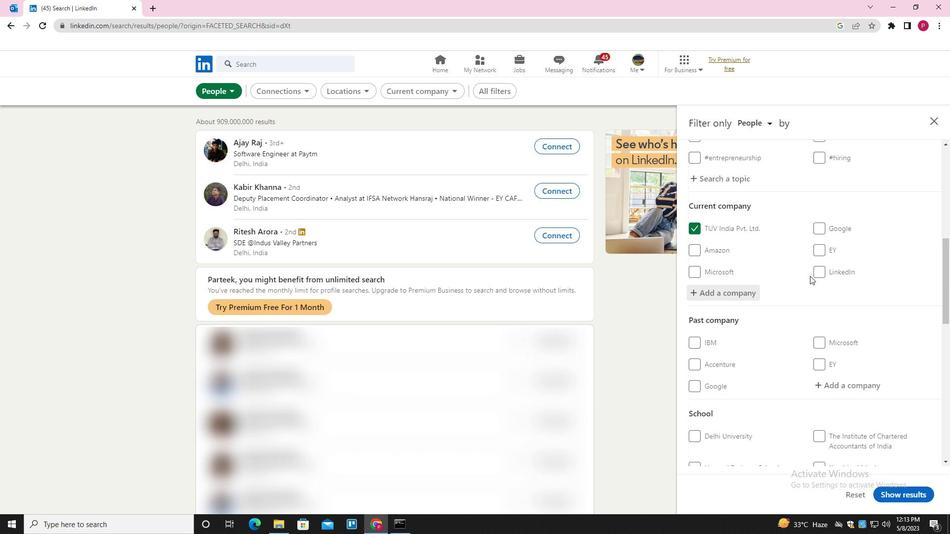 
Action: Mouse scrolled (809, 279) with delta (0, 0)
Screenshot: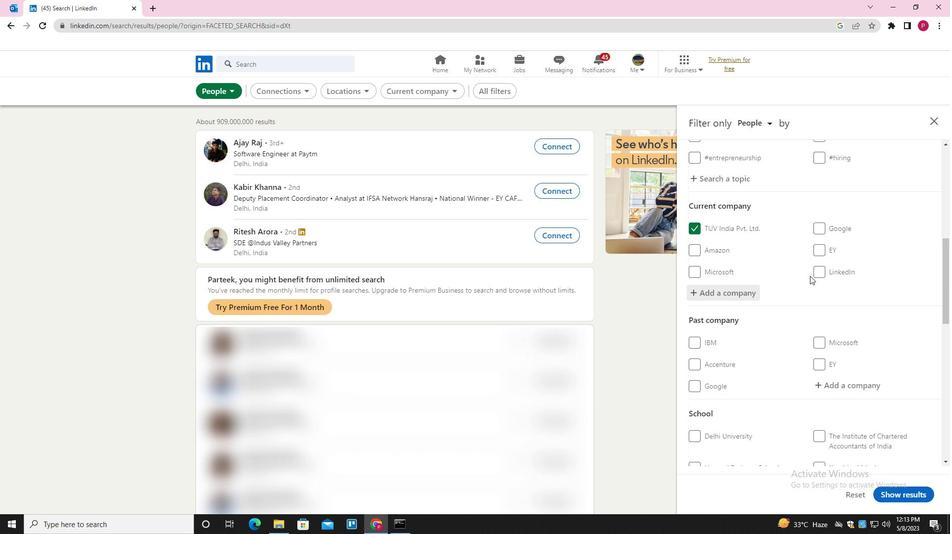 
Action: Mouse moved to (809, 281)
Screenshot: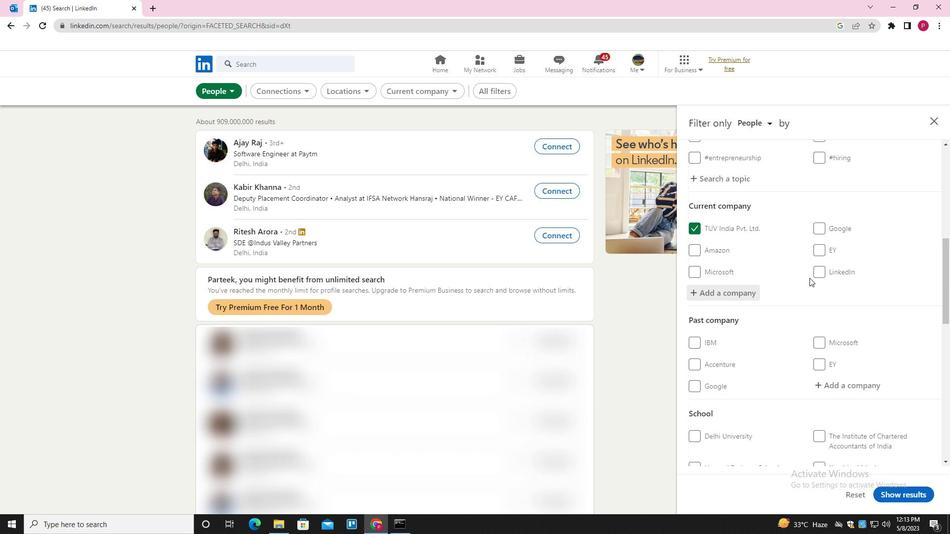 
Action: Mouse scrolled (809, 280) with delta (0, 0)
Screenshot: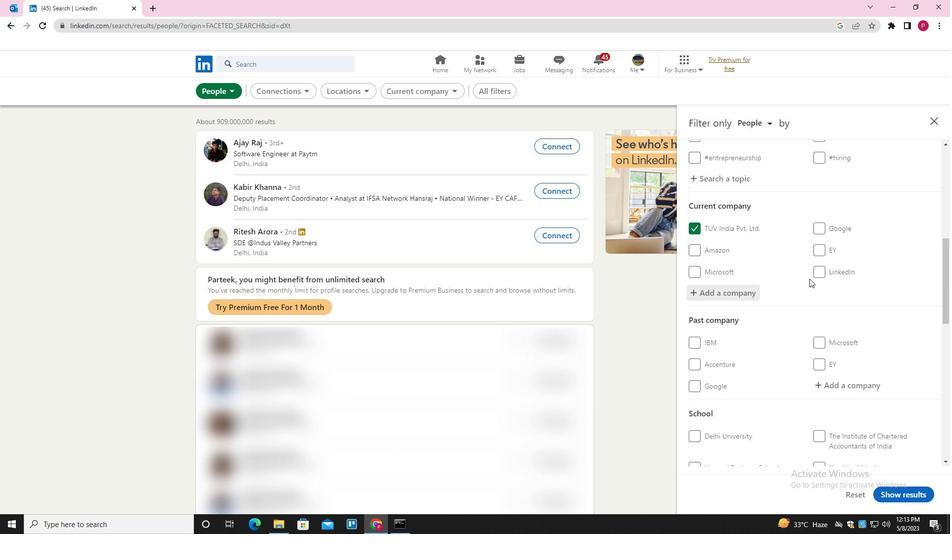 
Action: Mouse moved to (809, 282)
Screenshot: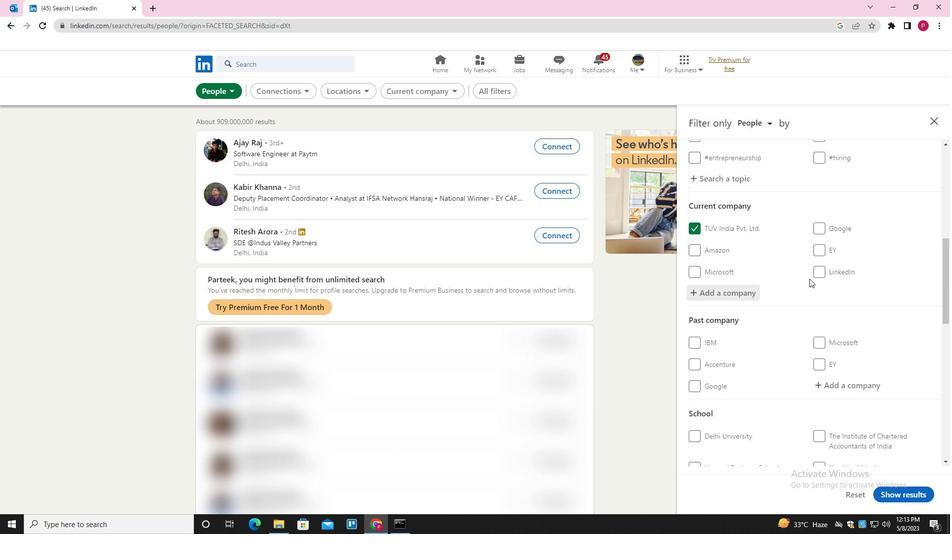 
Action: Mouse scrolled (809, 282) with delta (0, 0)
Screenshot: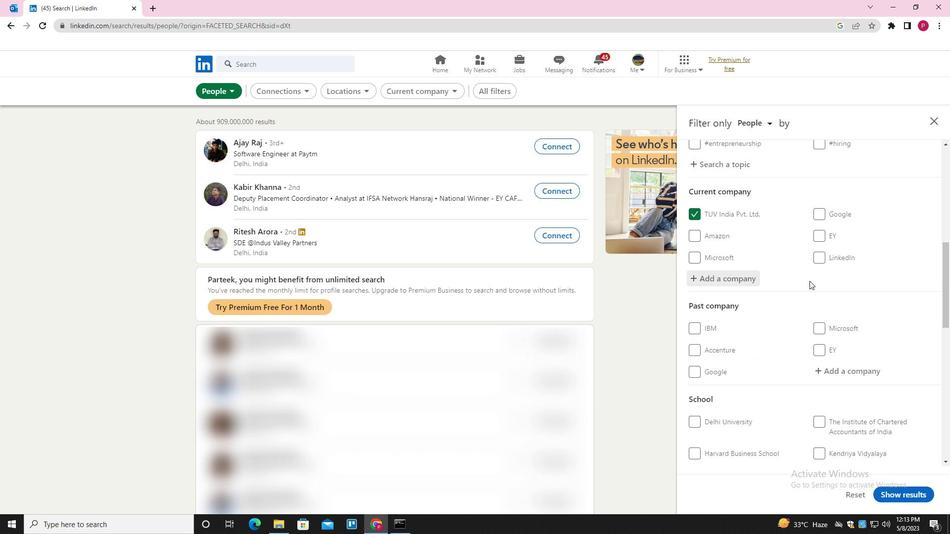 
Action: Mouse moved to (810, 283)
Screenshot: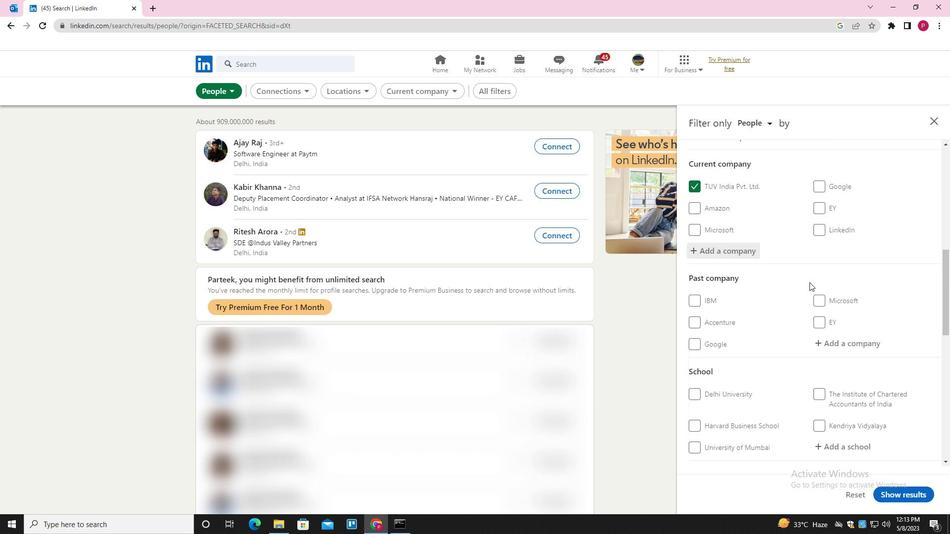 
Action: Mouse scrolled (810, 283) with delta (0, 0)
Screenshot: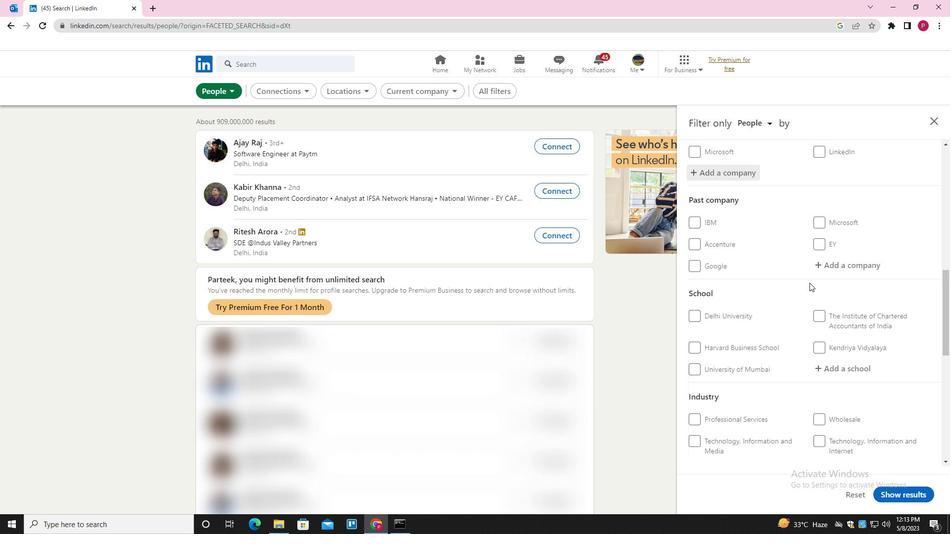
Action: Mouse moved to (842, 244)
Screenshot: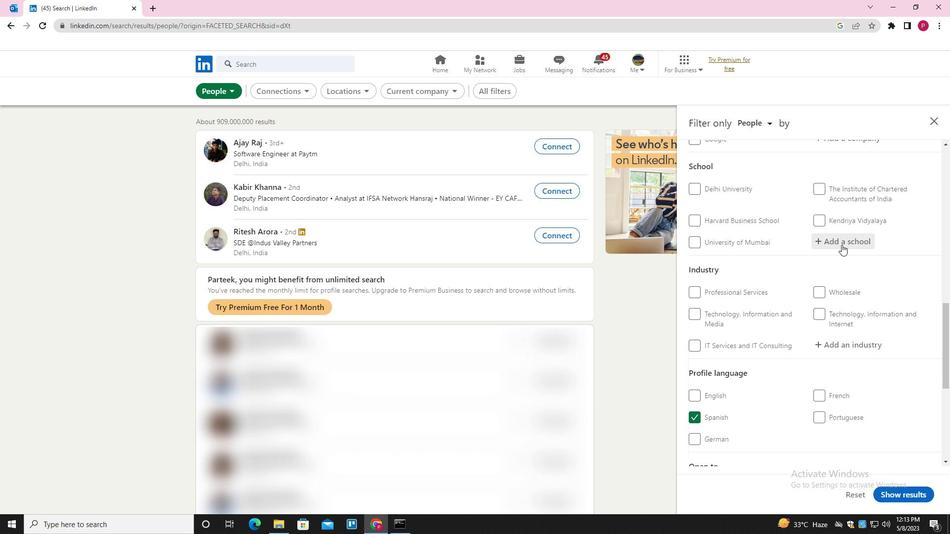 
Action: Mouse pressed left at (842, 244)
Screenshot: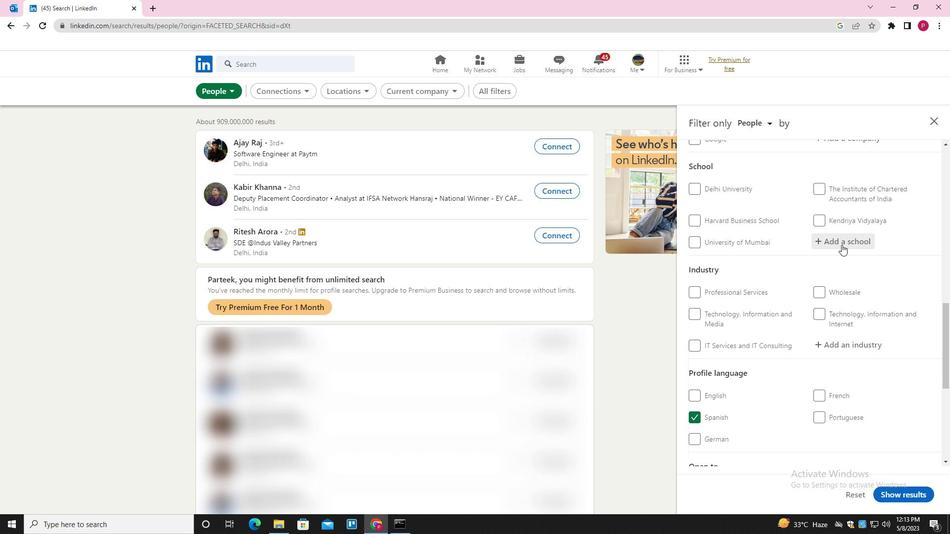 
Action: Key pressed <Key.shift>VIDYALANKAR<Key.space><Key.shift>INSTITUTE<Key.space>OF<Key.space><Key.shift>TECHNOLOGY<Key.space><Key.down><Key.enter>
Screenshot: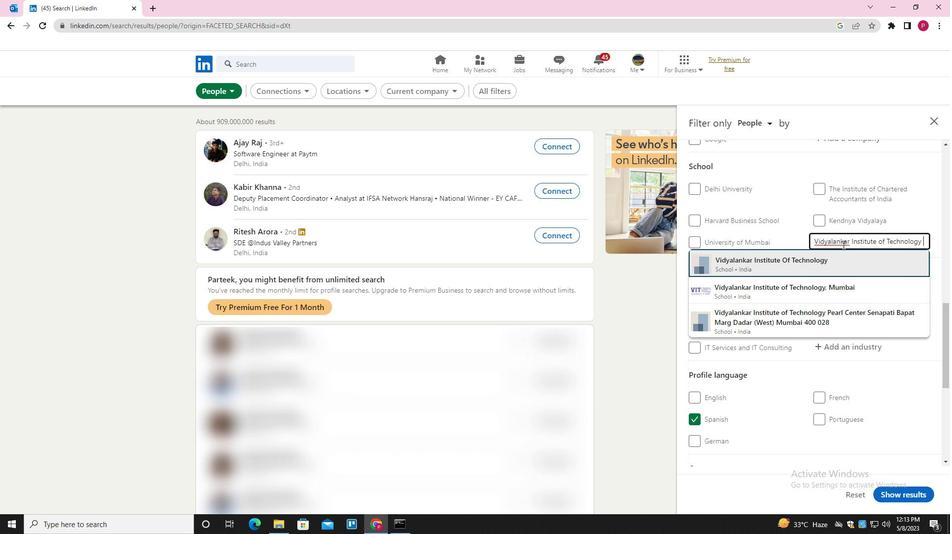 
Action: Mouse moved to (817, 275)
Screenshot: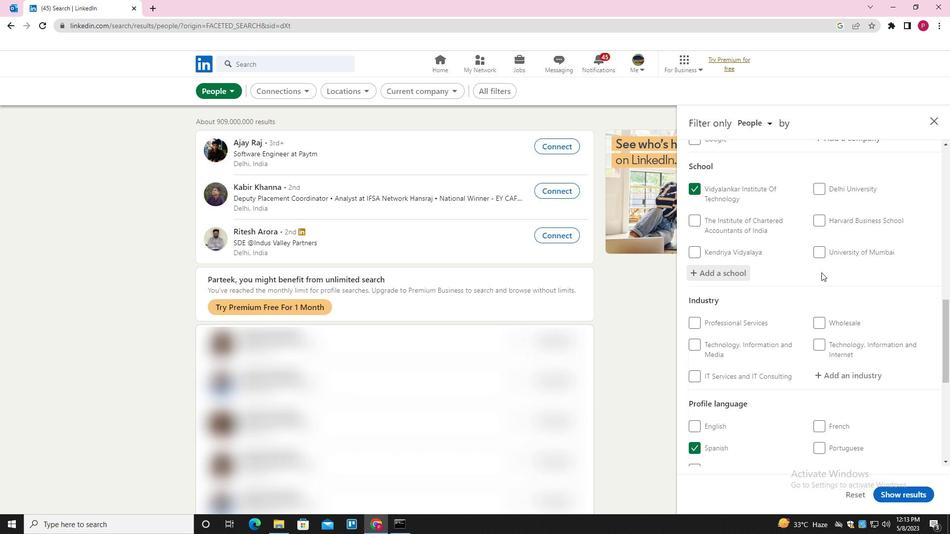 
Action: Mouse scrolled (817, 274) with delta (0, 0)
Screenshot: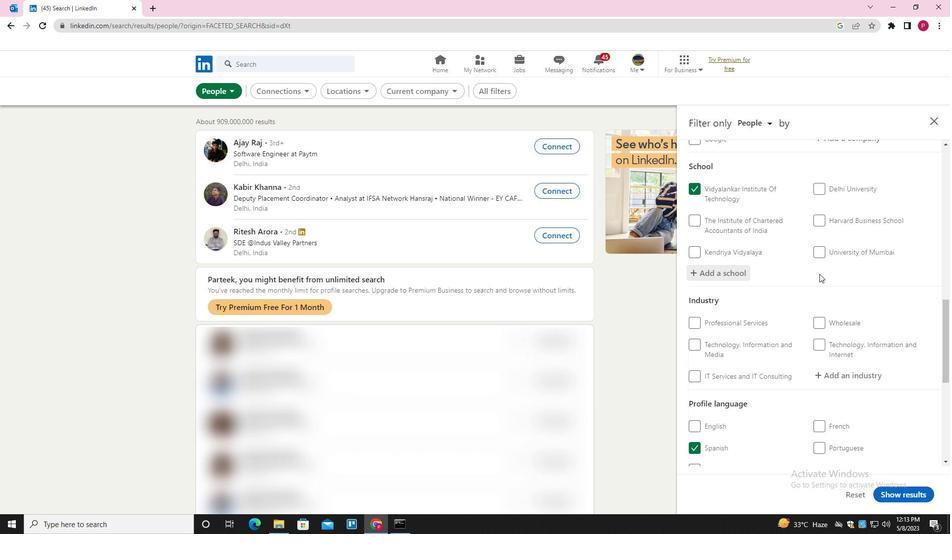 
Action: Mouse moved to (817, 276)
Screenshot: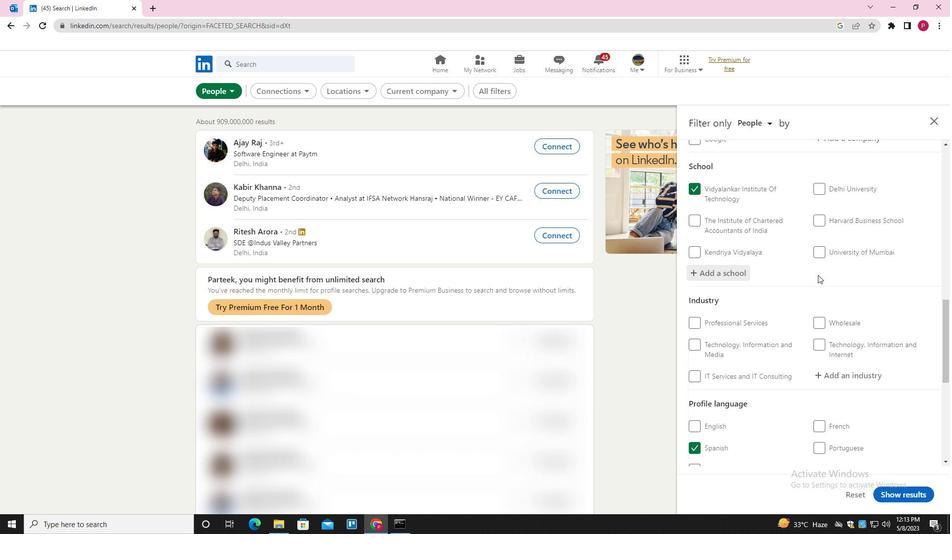 
Action: Mouse scrolled (817, 275) with delta (0, 0)
Screenshot: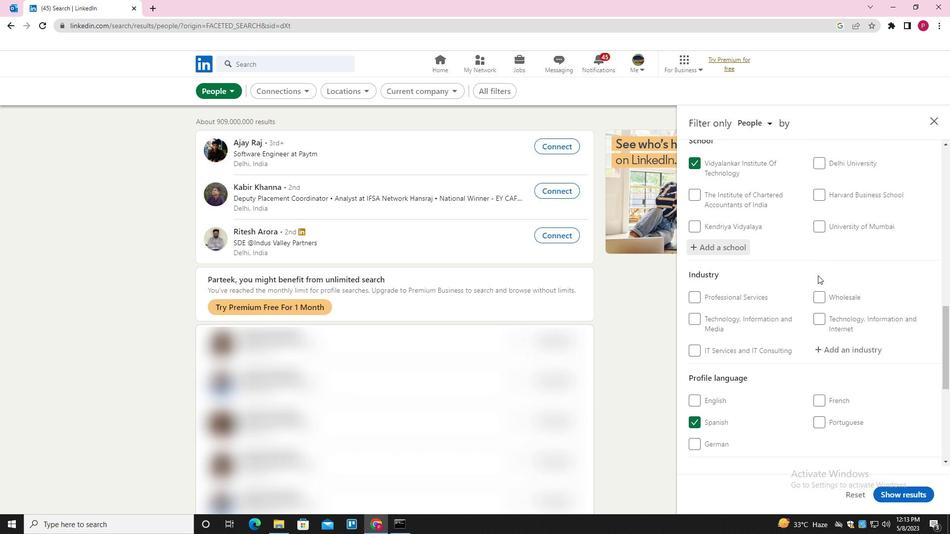 
Action: Mouse moved to (817, 276)
Screenshot: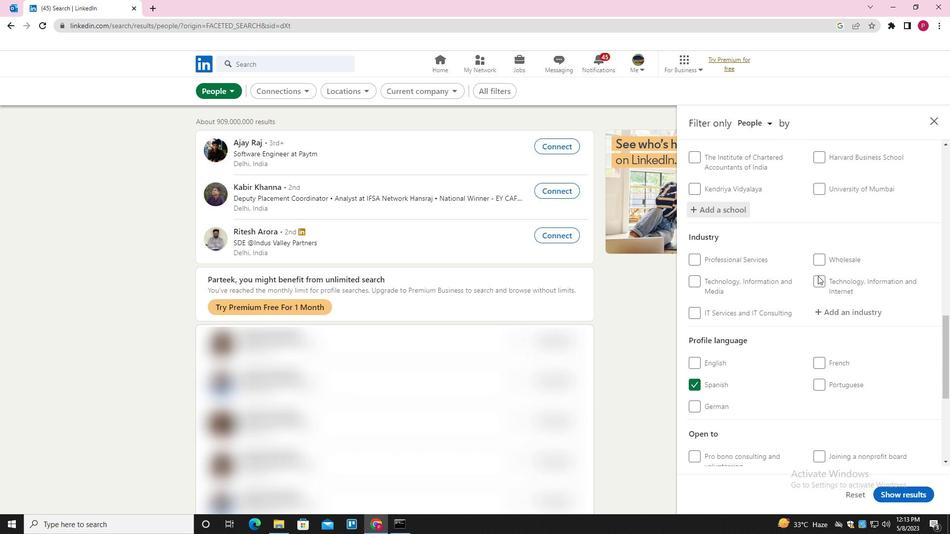
Action: Mouse scrolled (817, 275) with delta (0, 0)
Screenshot: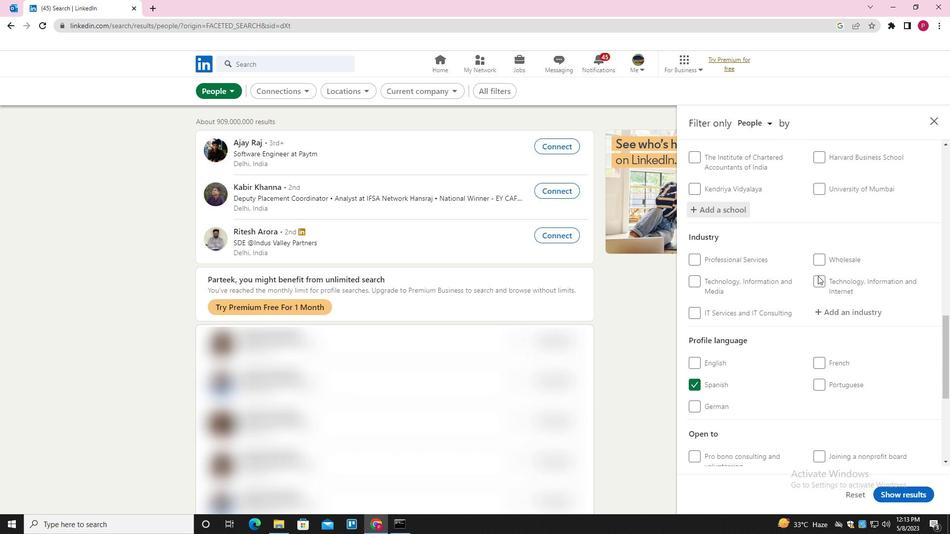 
Action: Mouse moved to (843, 227)
Screenshot: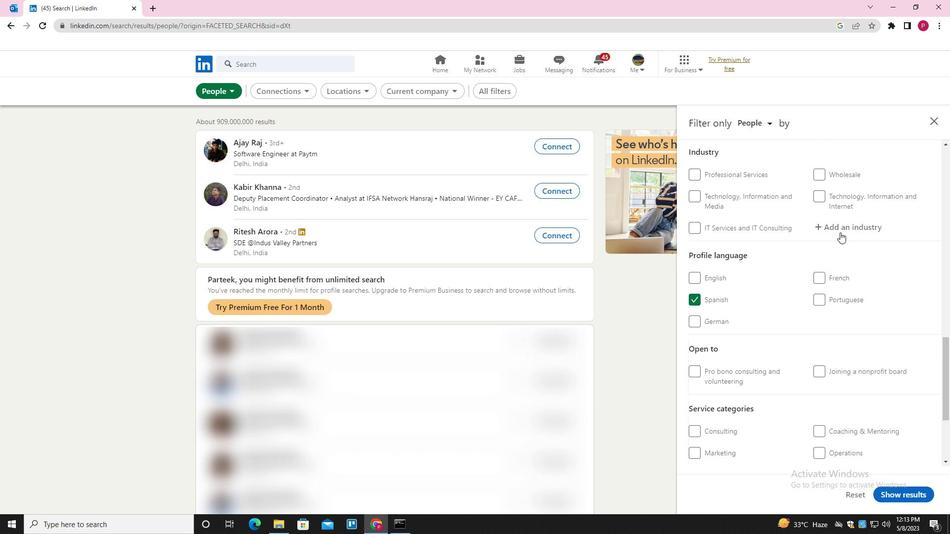 
Action: Mouse pressed left at (843, 227)
Screenshot: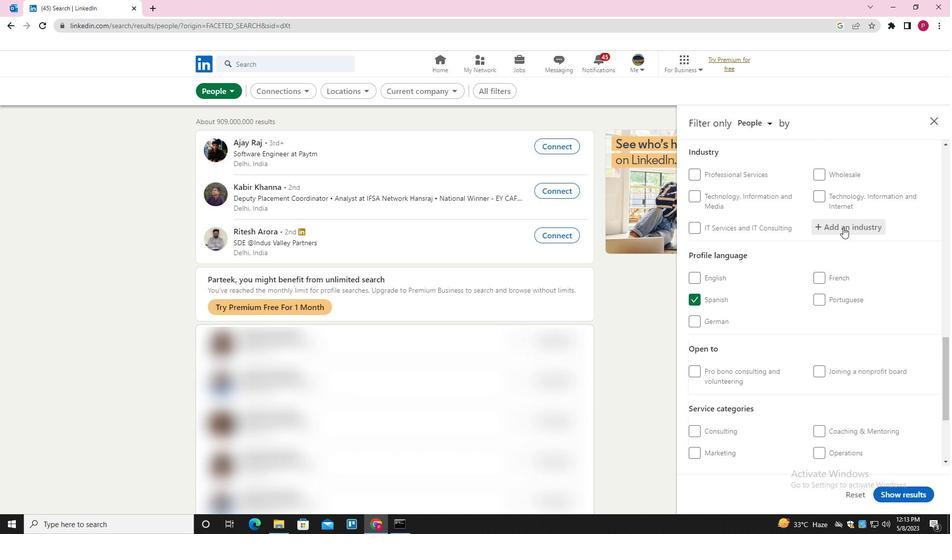 
Action: Key pressed <Key.shift>PHARMACIES<Key.down><Key.enter>
Screenshot: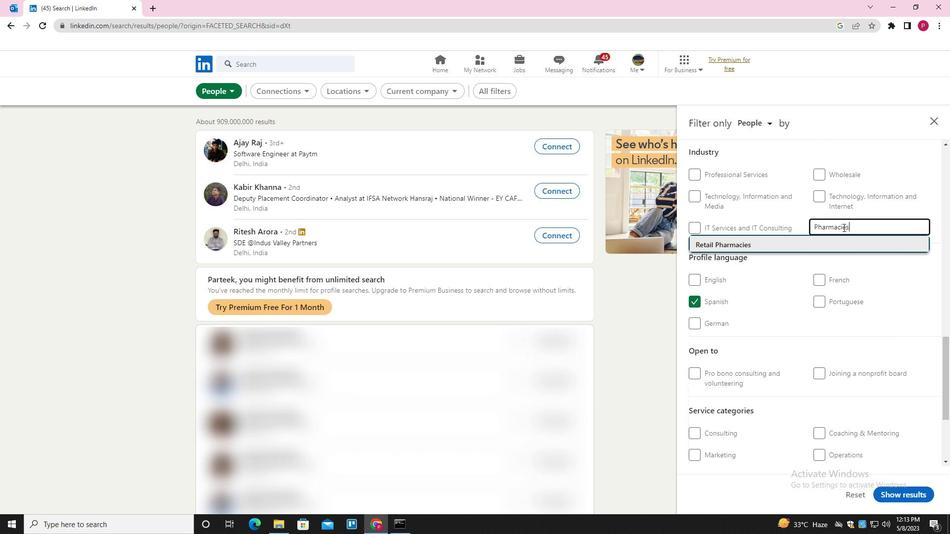 
Action: Mouse moved to (838, 230)
Screenshot: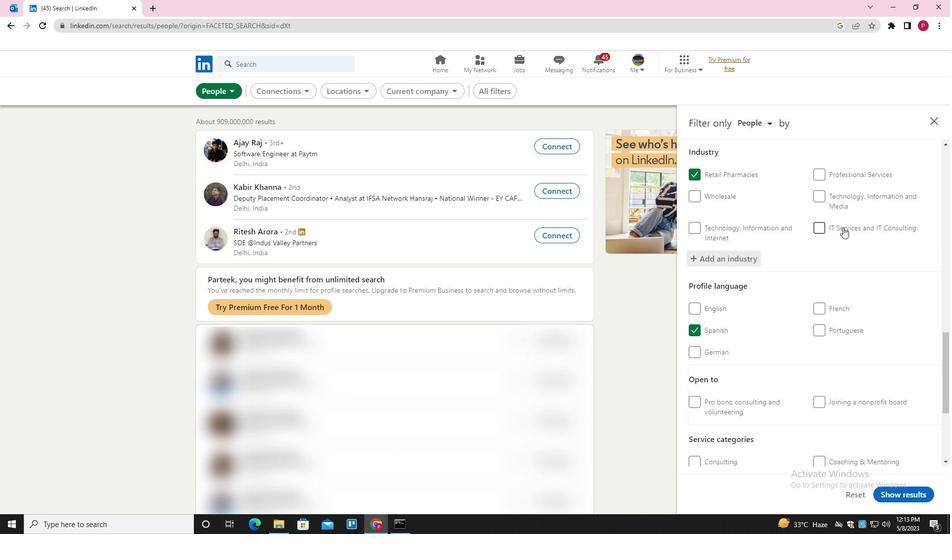 
Action: Mouse scrolled (838, 229) with delta (0, 0)
Screenshot: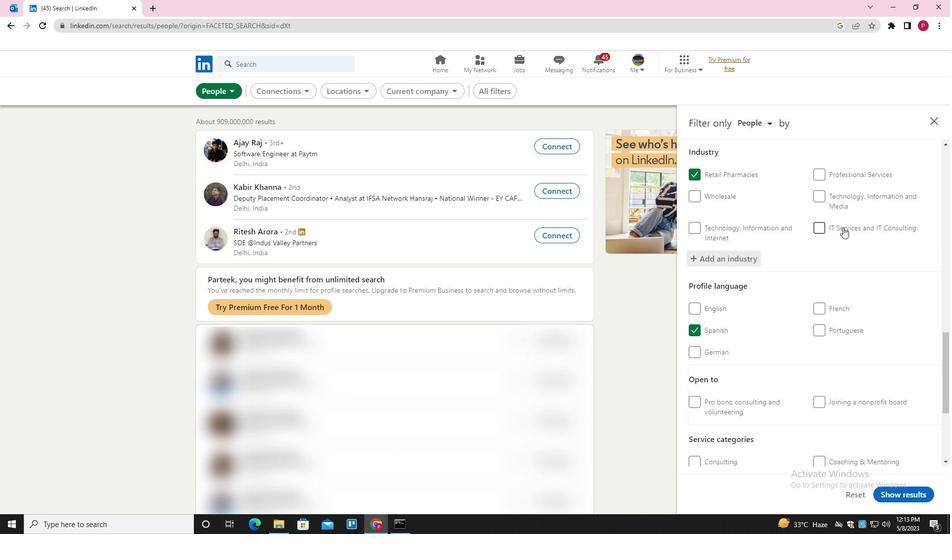 
Action: Mouse moved to (831, 242)
Screenshot: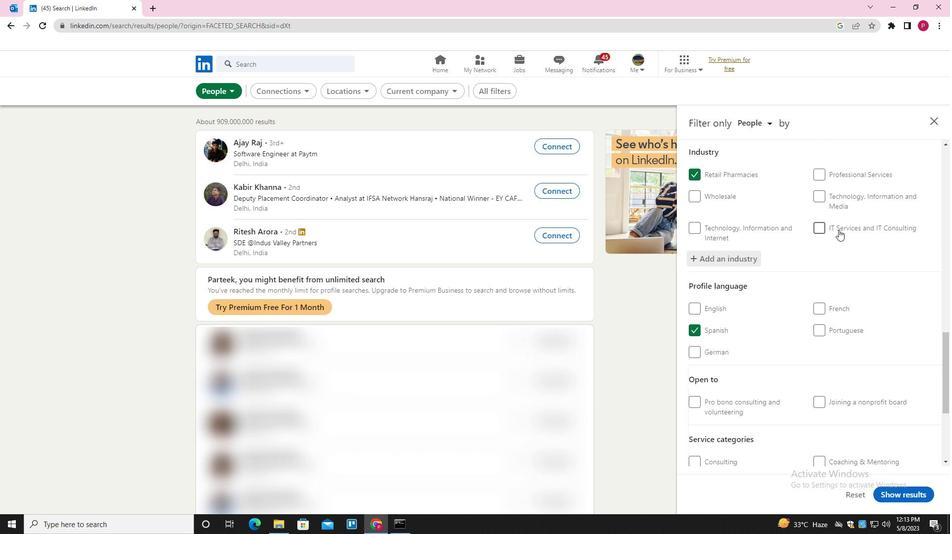 
Action: Mouse scrolled (831, 241) with delta (0, 0)
Screenshot: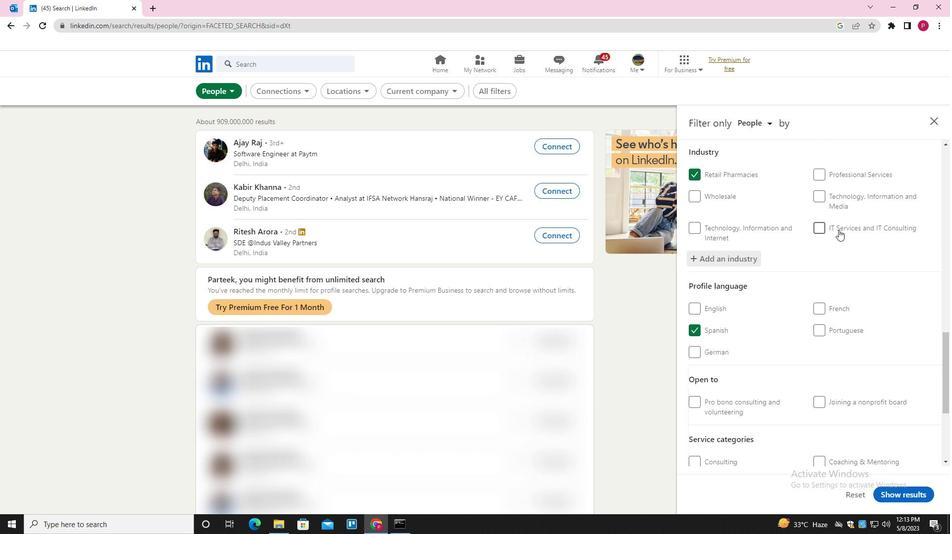 
Action: Mouse moved to (825, 251)
Screenshot: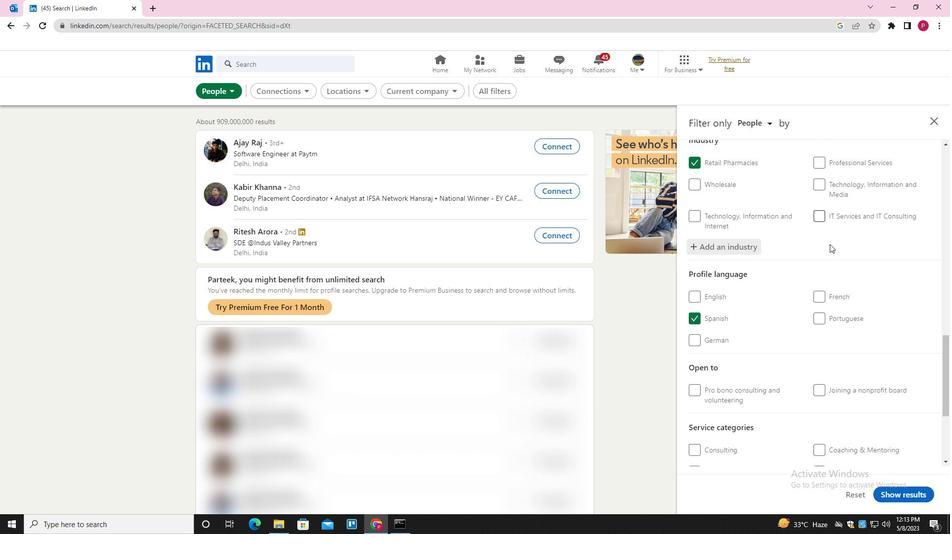 
Action: Mouse scrolled (825, 251) with delta (0, 0)
Screenshot: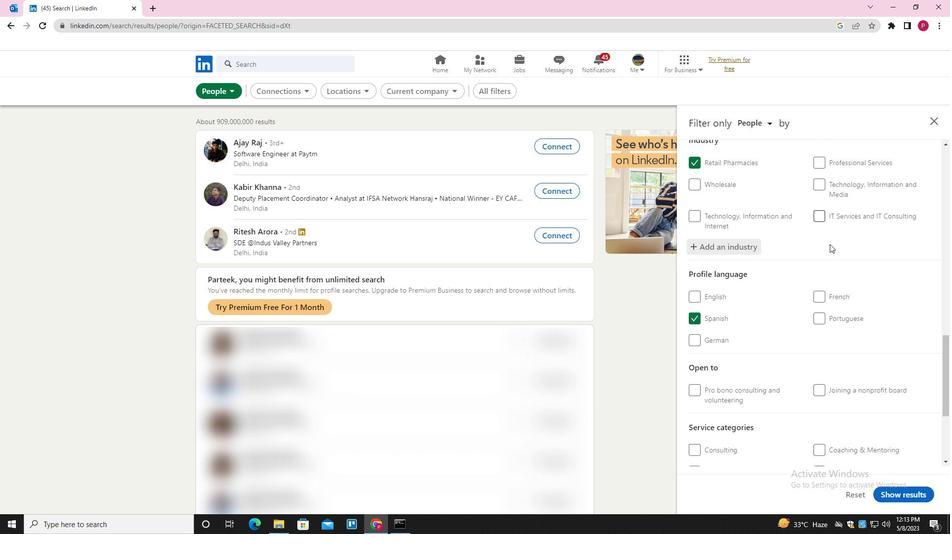 
Action: Mouse moved to (817, 268)
Screenshot: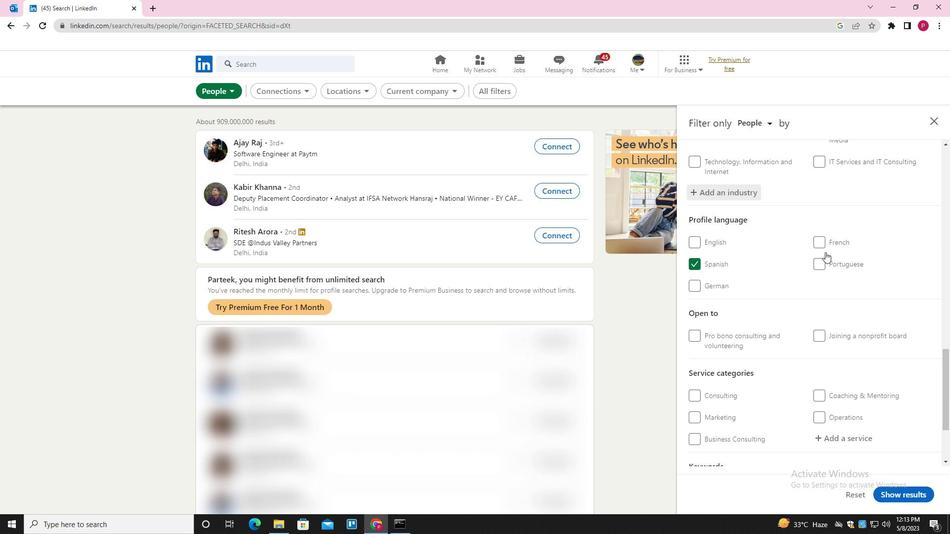 
Action: Mouse scrolled (817, 267) with delta (0, 0)
Screenshot: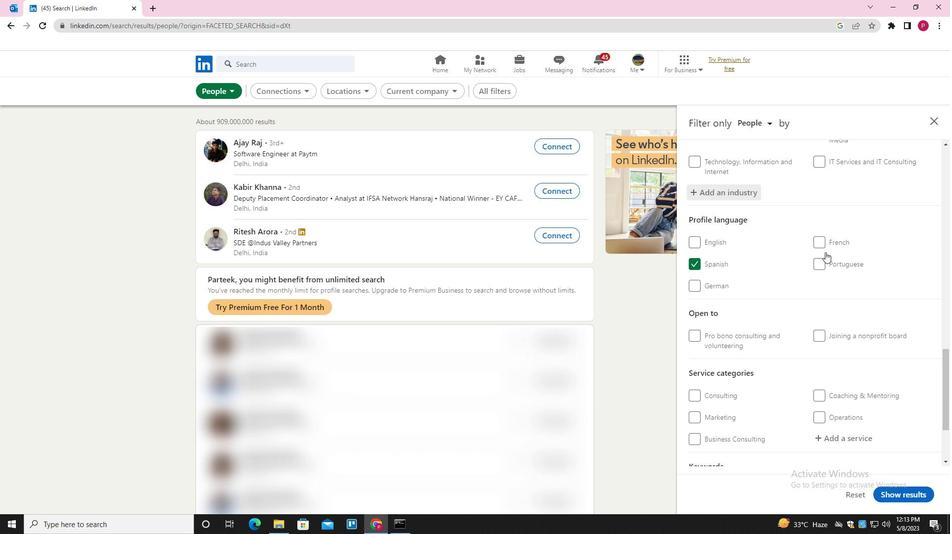 
Action: Mouse moved to (835, 327)
Screenshot: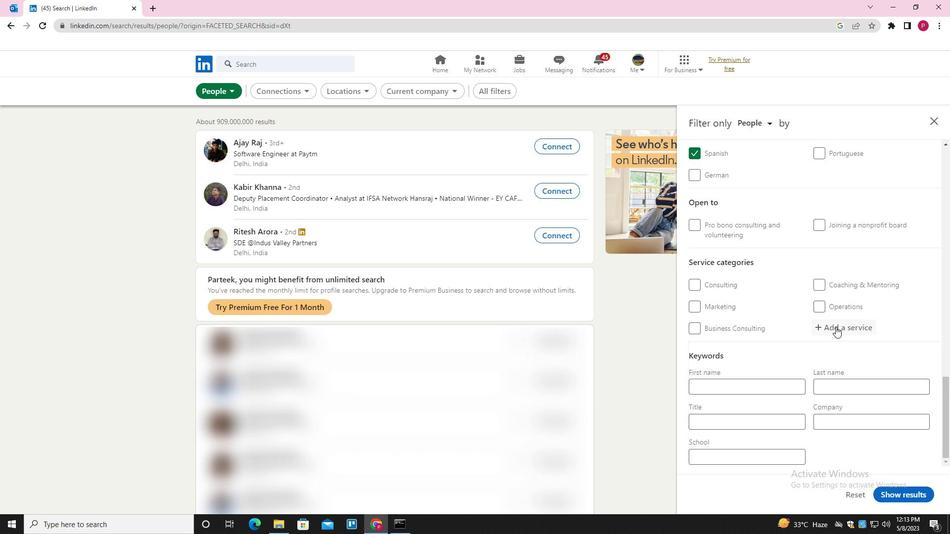 
Action: Mouse pressed left at (835, 327)
Screenshot: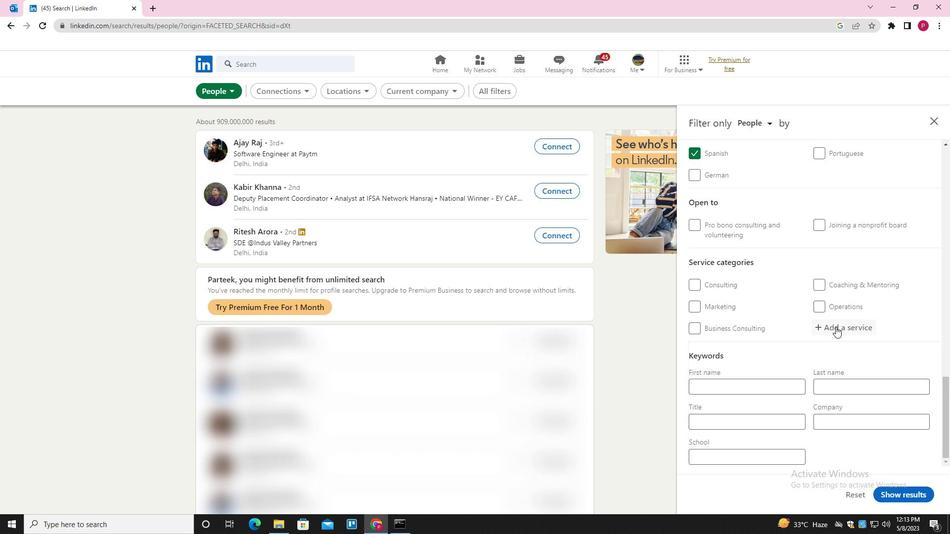 
Action: Mouse moved to (836, 328)
Screenshot: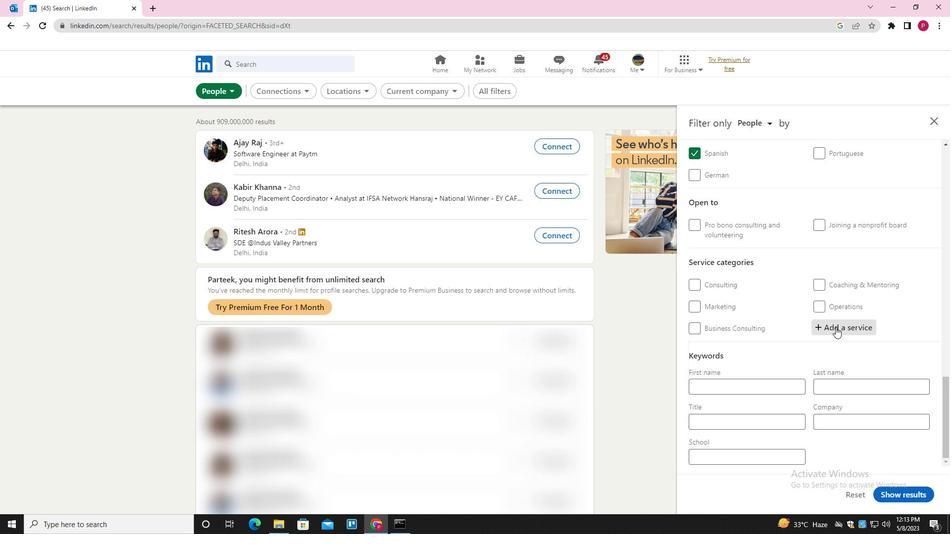 
Action: Key pressed <Key.shift>MORTGAGE<Key.space><Key.shift>LENDING<Key.down><Key.enter>
Screenshot: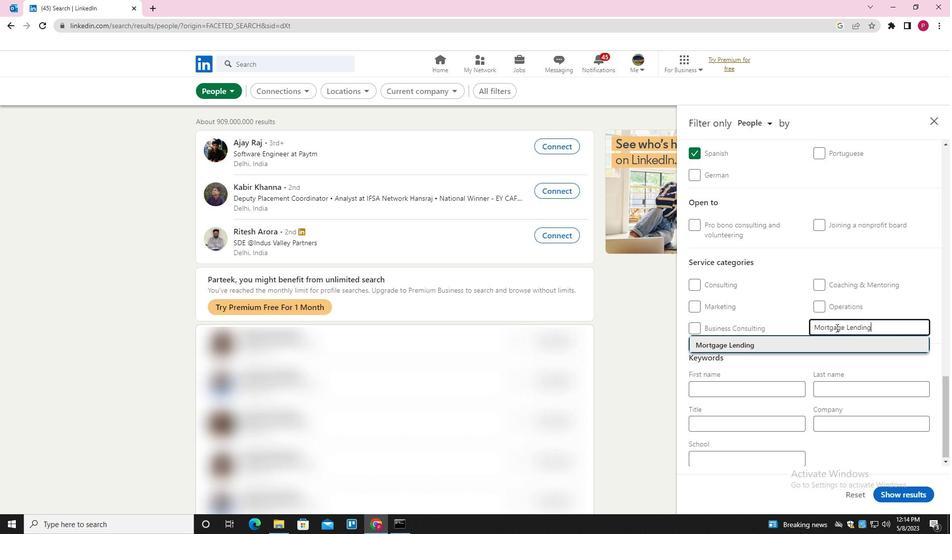 
Action: Mouse moved to (785, 362)
Screenshot: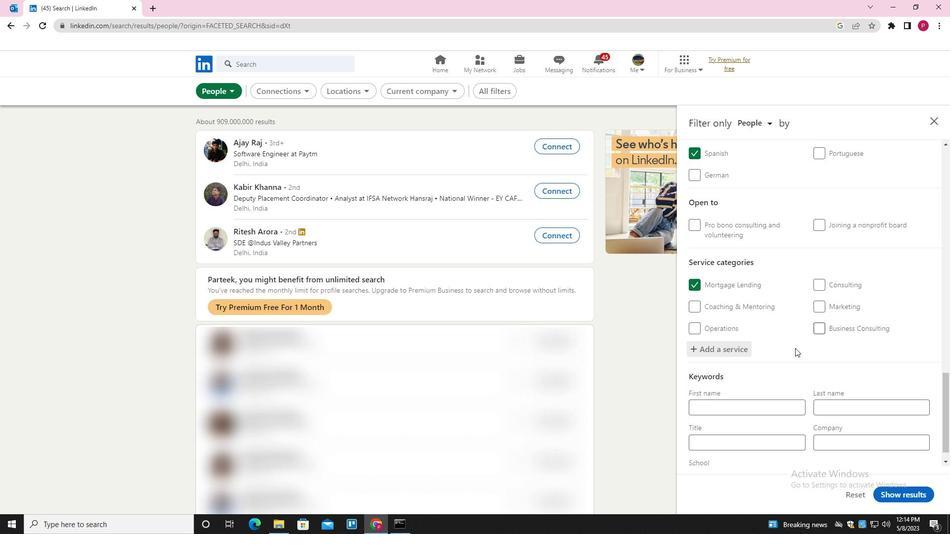 
Action: Mouse scrolled (785, 361) with delta (0, 0)
Screenshot: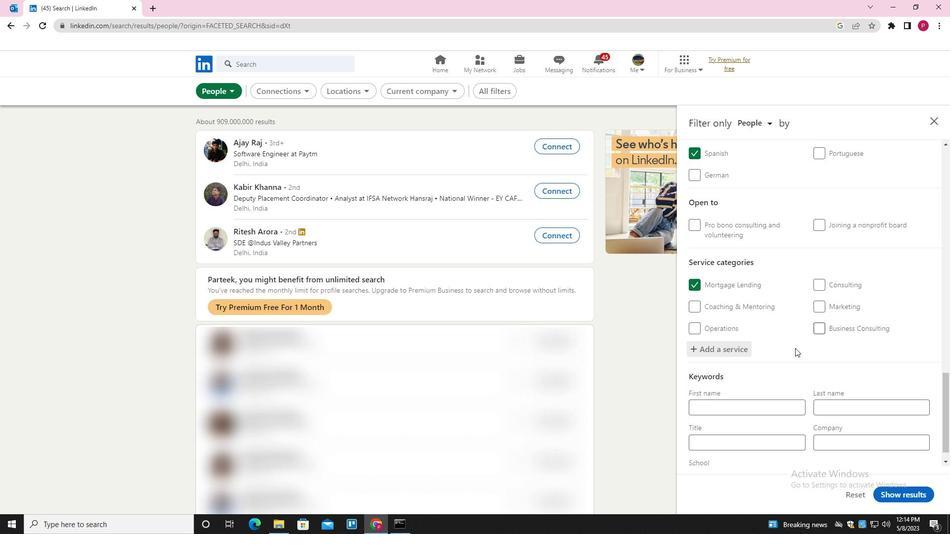 
Action: Mouse moved to (779, 369)
Screenshot: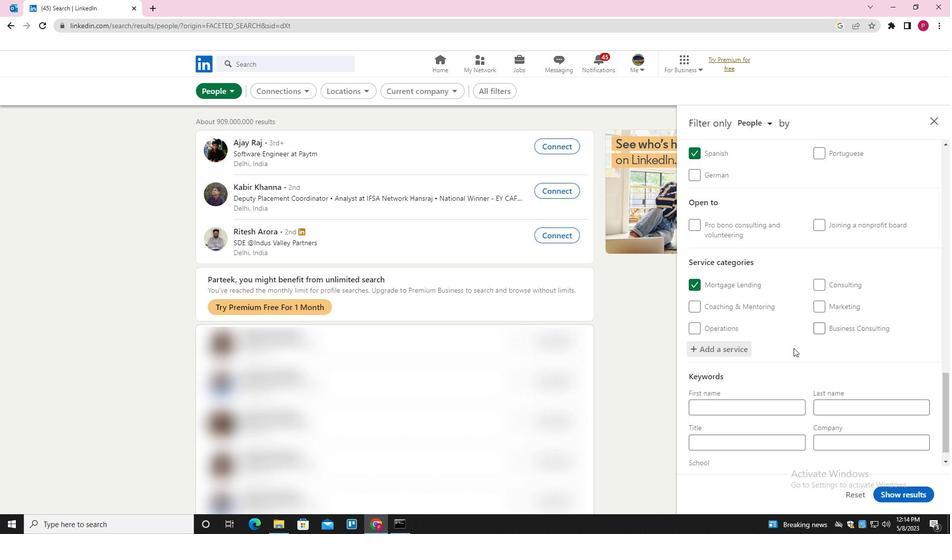 
Action: Mouse scrolled (779, 368) with delta (0, 0)
Screenshot: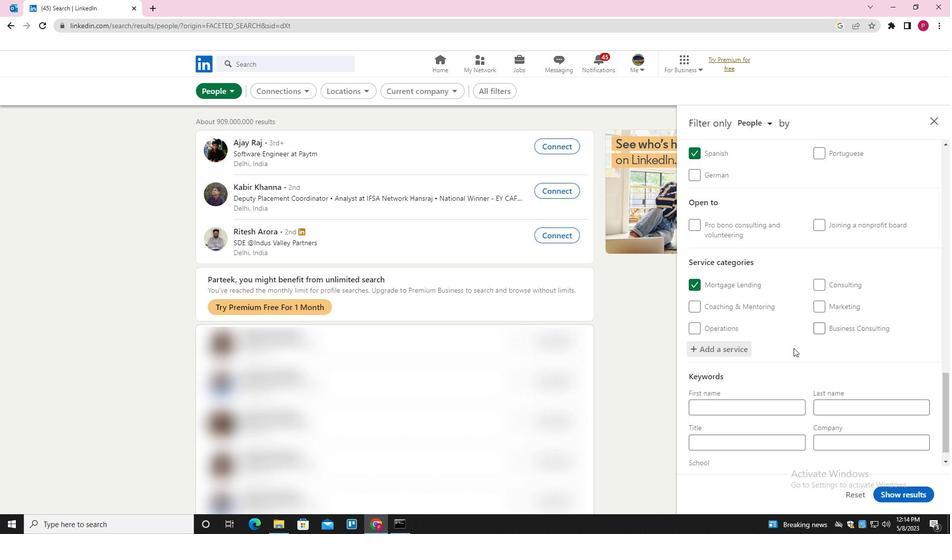 
Action: Mouse moved to (775, 376)
Screenshot: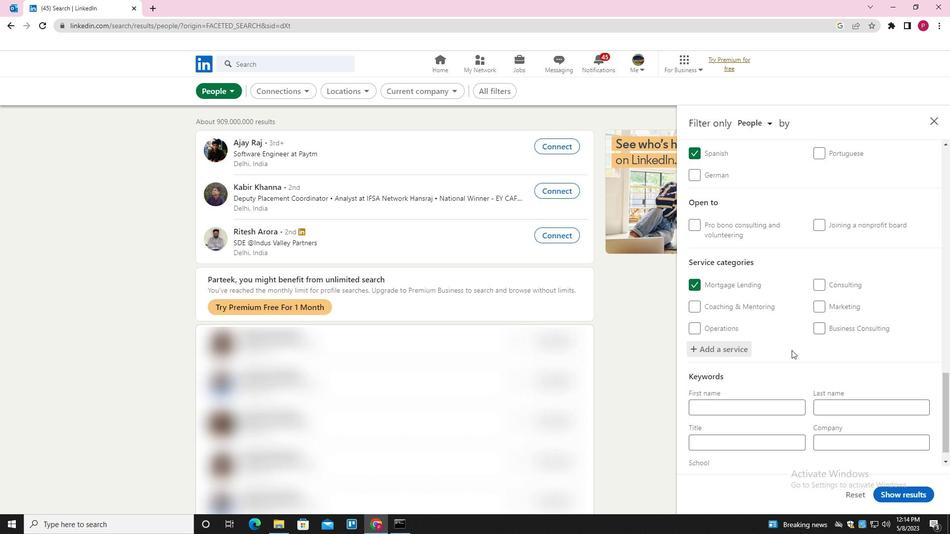
Action: Mouse scrolled (775, 375) with delta (0, 0)
Screenshot: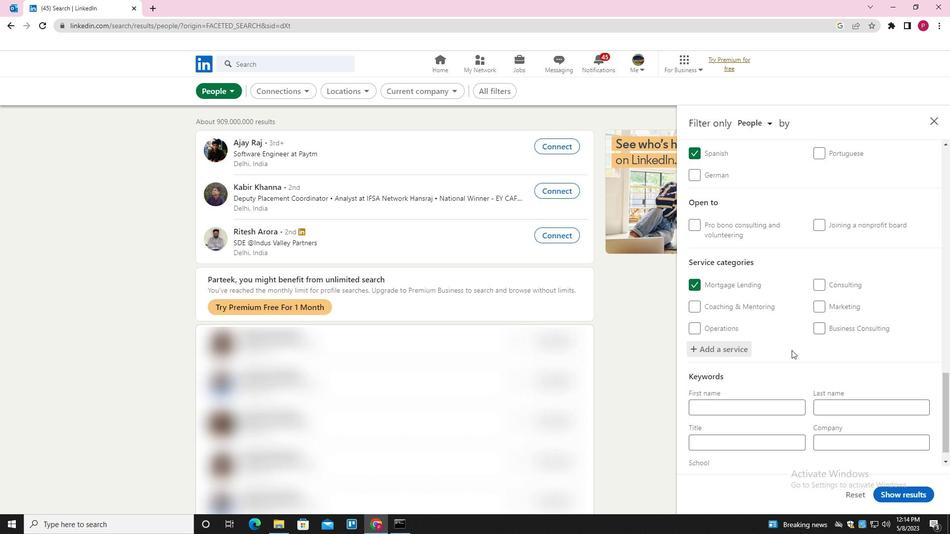 
Action: Mouse moved to (766, 387)
Screenshot: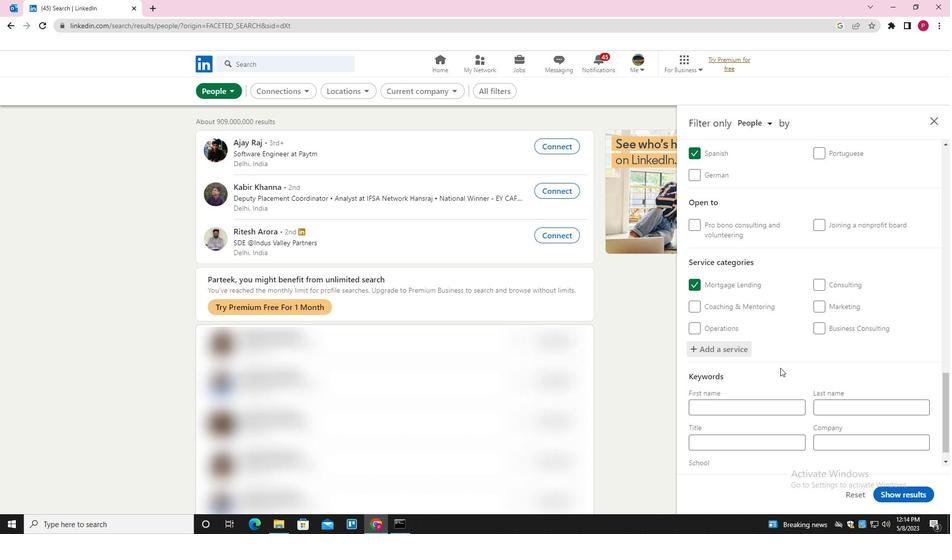 
Action: Mouse scrolled (766, 387) with delta (0, 0)
Screenshot: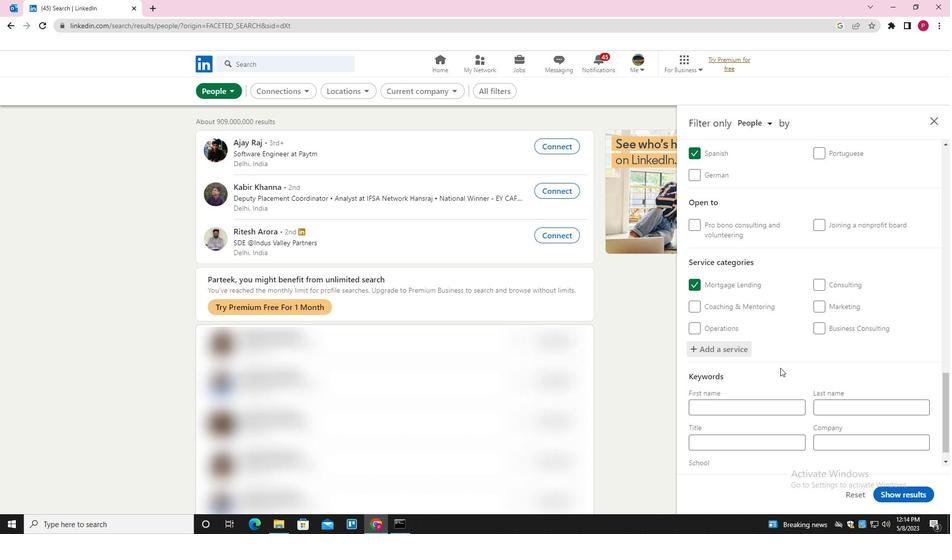 
Action: Mouse moved to (759, 421)
Screenshot: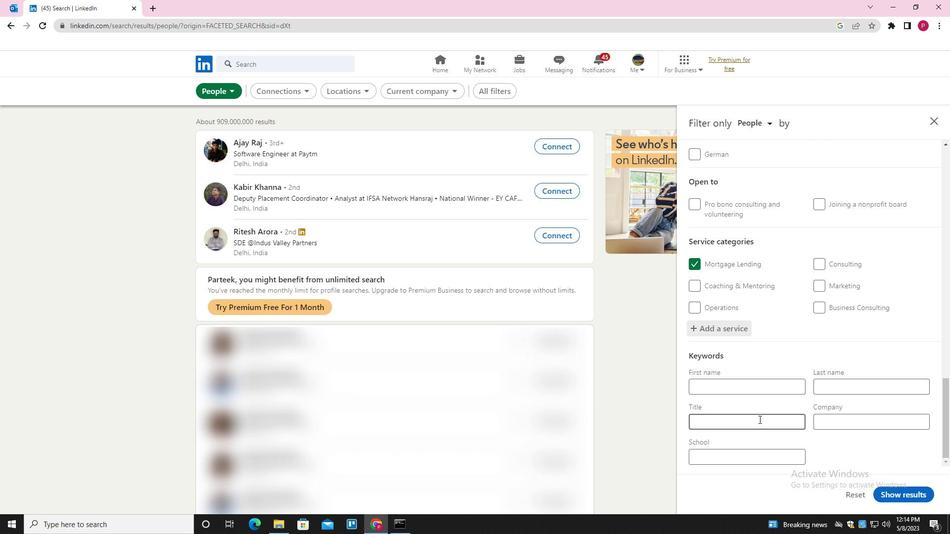 
Action: Mouse pressed left at (759, 421)
Screenshot: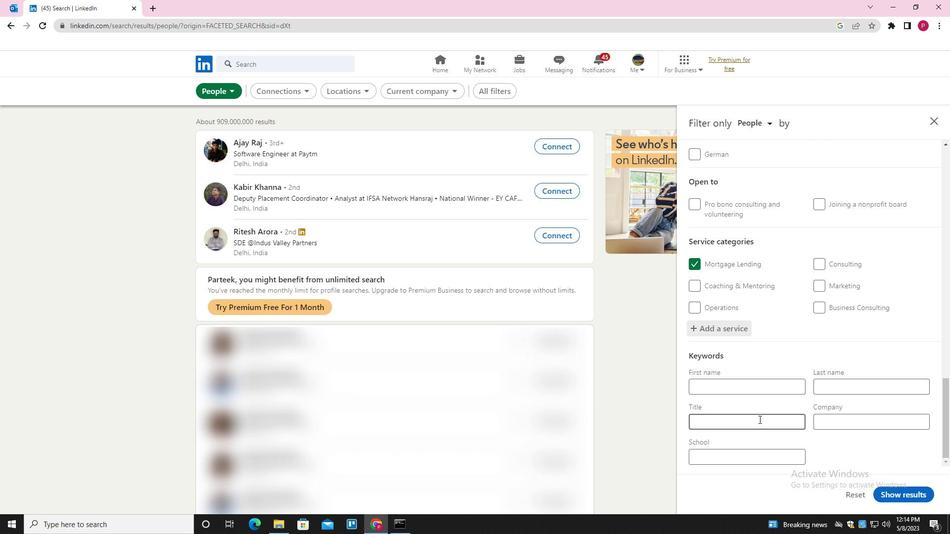 
Action: Key pressed <Key.shift>CHEMIST
Screenshot: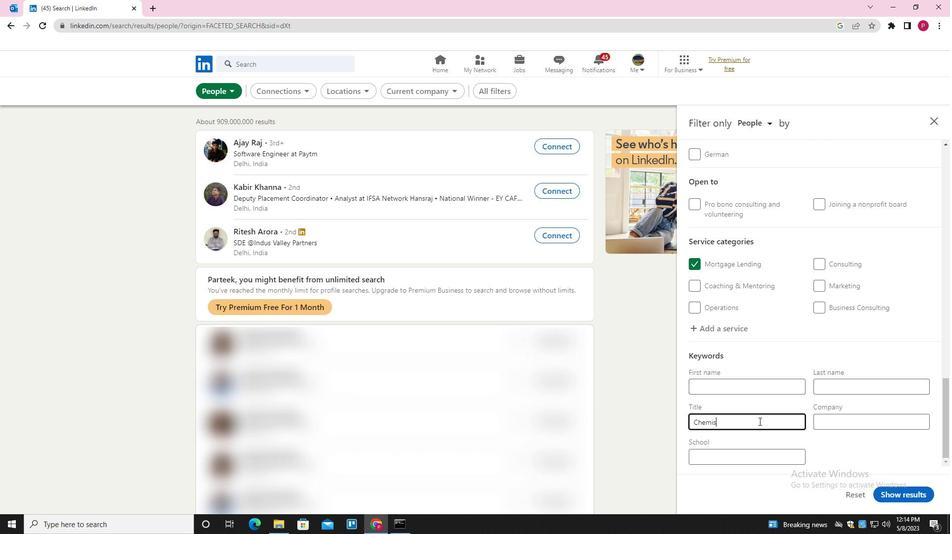 
Action: Mouse moved to (896, 490)
Screenshot: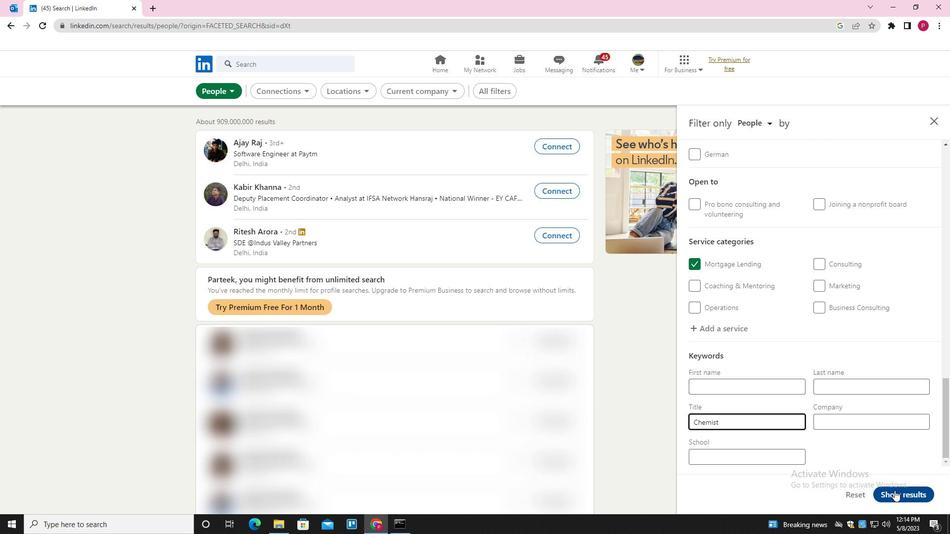
Action: Mouse pressed left at (896, 490)
Screenshot: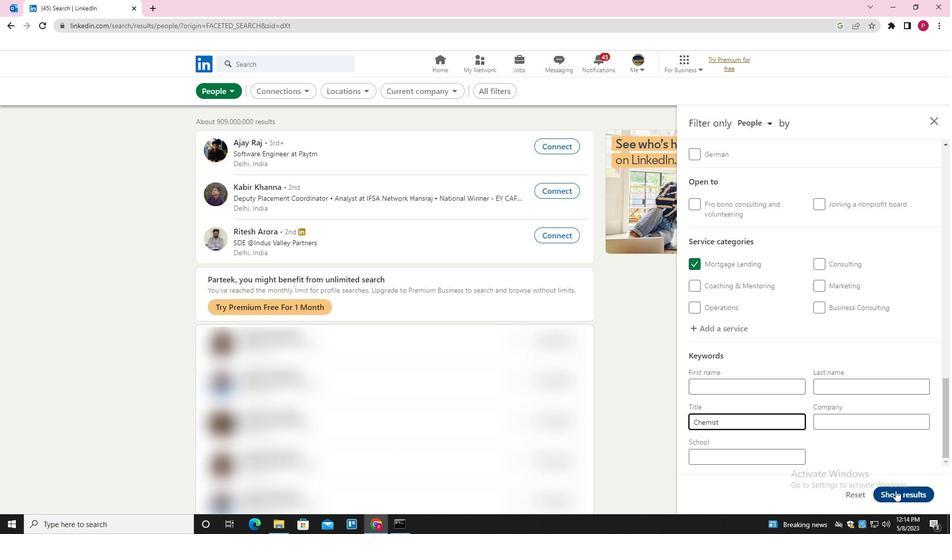 
Action: Mouse moved to (517, 263)
Screenshot: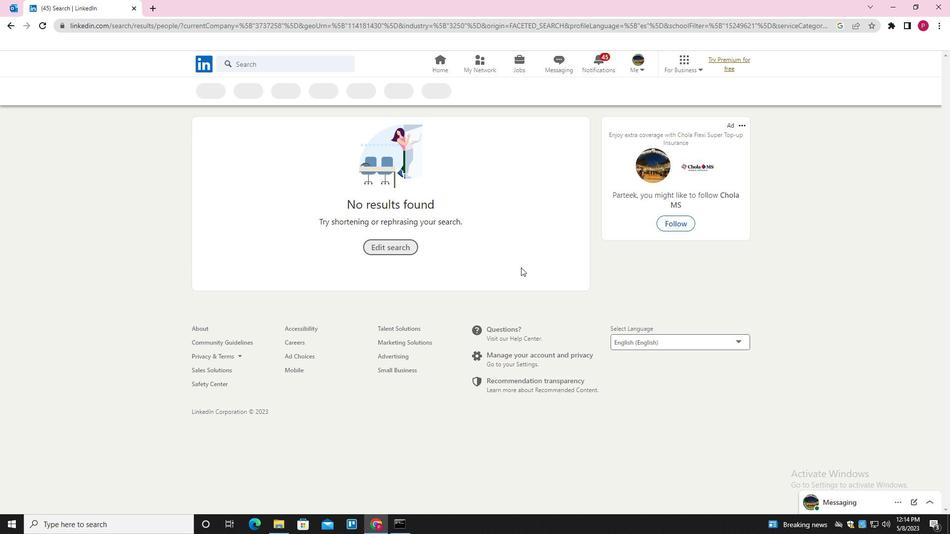 
